Task: Look for space in Visoko, Bosnia and Herzegovina from 2nd June, 2023 to 9th June, 2023 for 5 adults in price range Rs.7000 to Rs.13000. Place can be shared room with 2 bedrooms having 5 beds and 2 bathrooms. Property type can be house, flat, guest house. Amenities needed are: heating. Booking option can be shelf check-in. Required host language is English.
Action: Mouse moved to (470, 100)
Screenshot: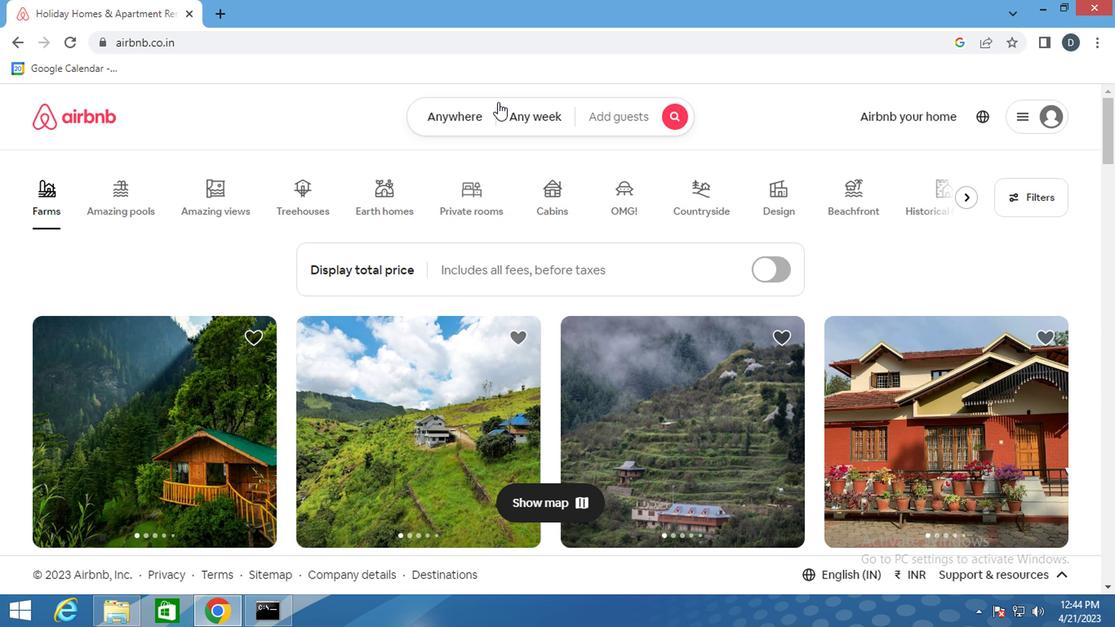 
Action: Mouse pressed left at (470, 100)
Screenshot: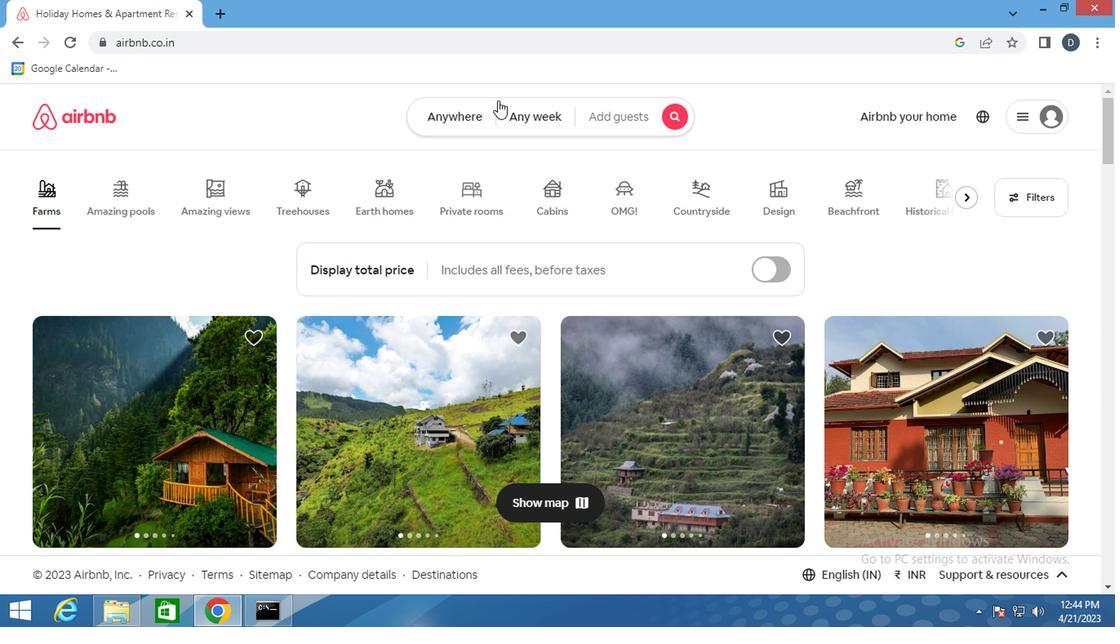 
Action: Mouse moved to (358, 183)
Screenshot: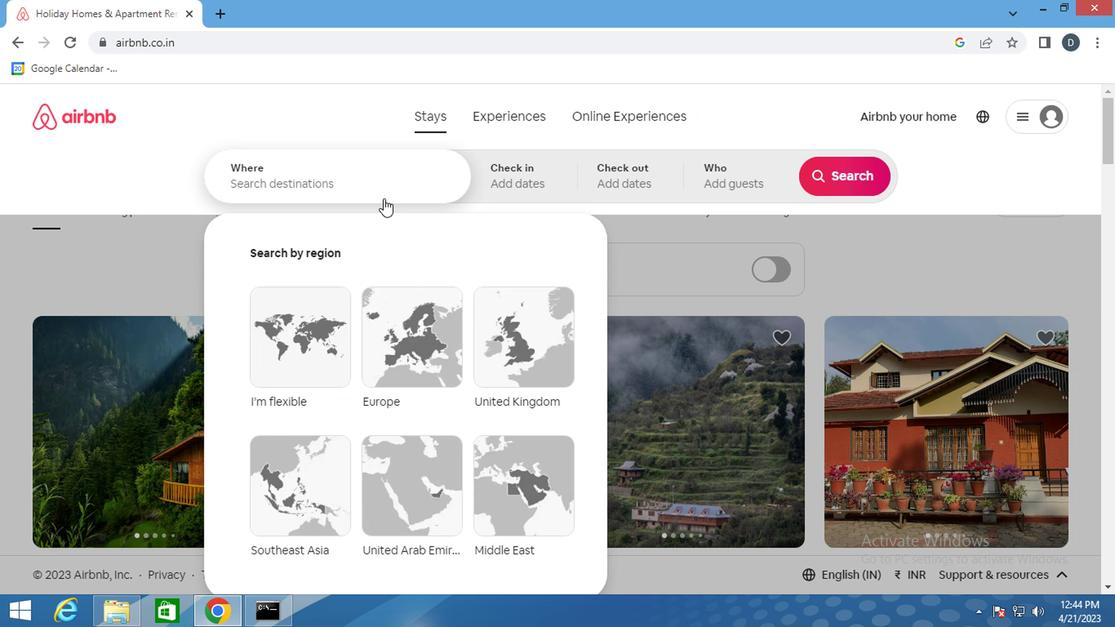 
Action: Mouse pressed left at (358, 183)
Screenshot: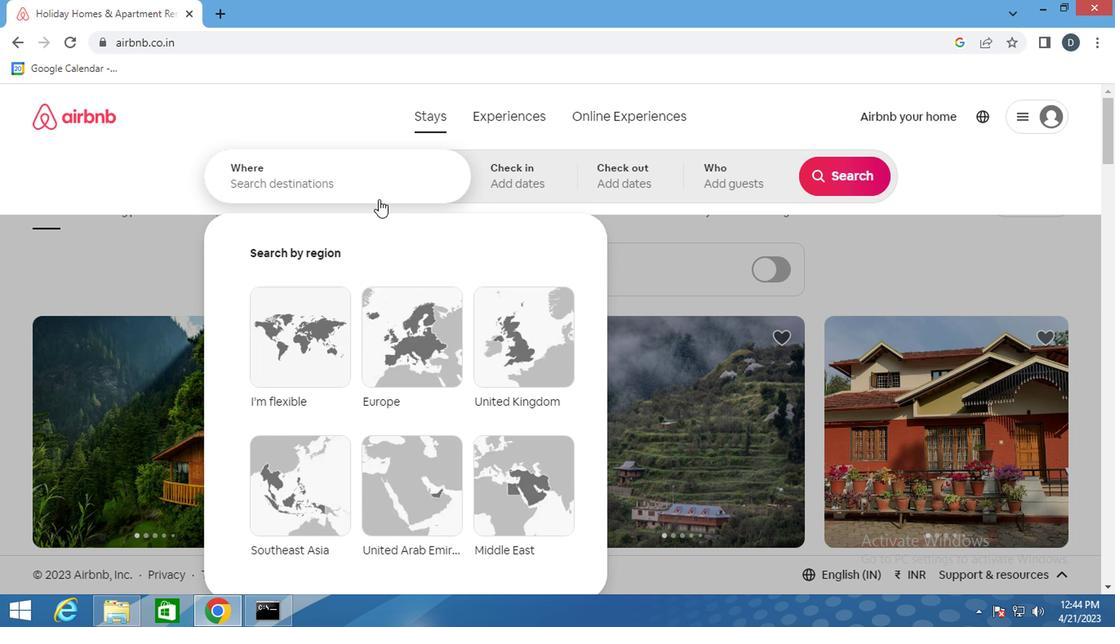 
Action: Key pressed <Key.shift>VISOKO,<Key.shift>BOSNIA<Key.shift>,<Key.shift><Key.shift>HERZE<Key.down><Key.up><Key.backspace><Key.backspace><Key.backspace><Key.backspace><Key.backspace><Key.backspace><Key.space>AND<Key.space><Key.shift>HERZEGOVINA<Key.enter>
Screenshot: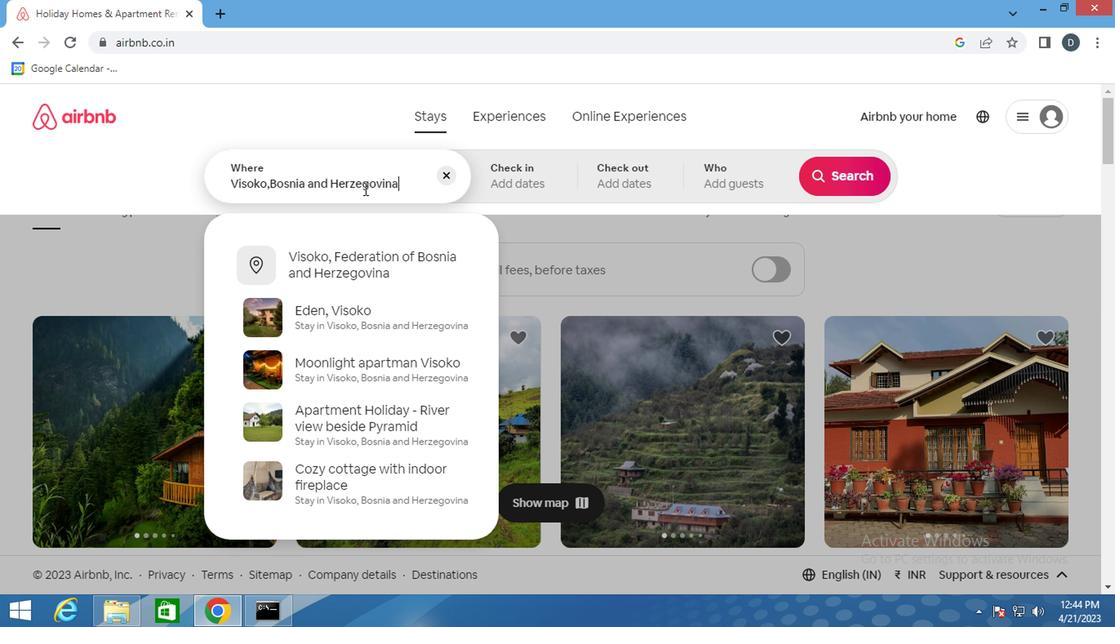
Action: Mouse moved to (840, 304)
Screenshot: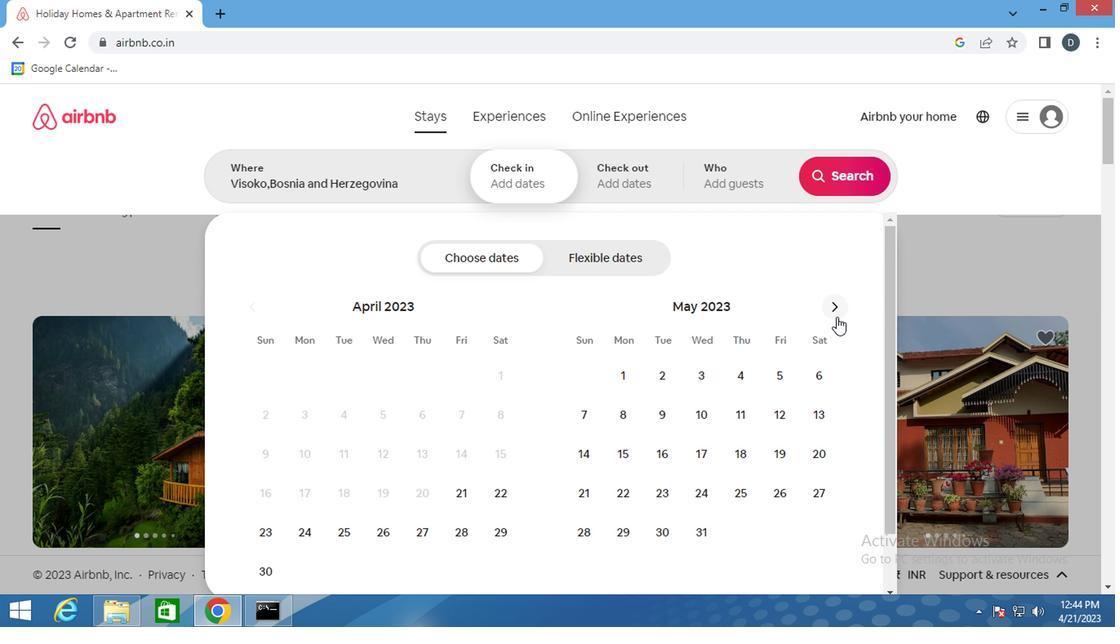 
Action: Mouse pressed left at (840, 304)
Screenshot: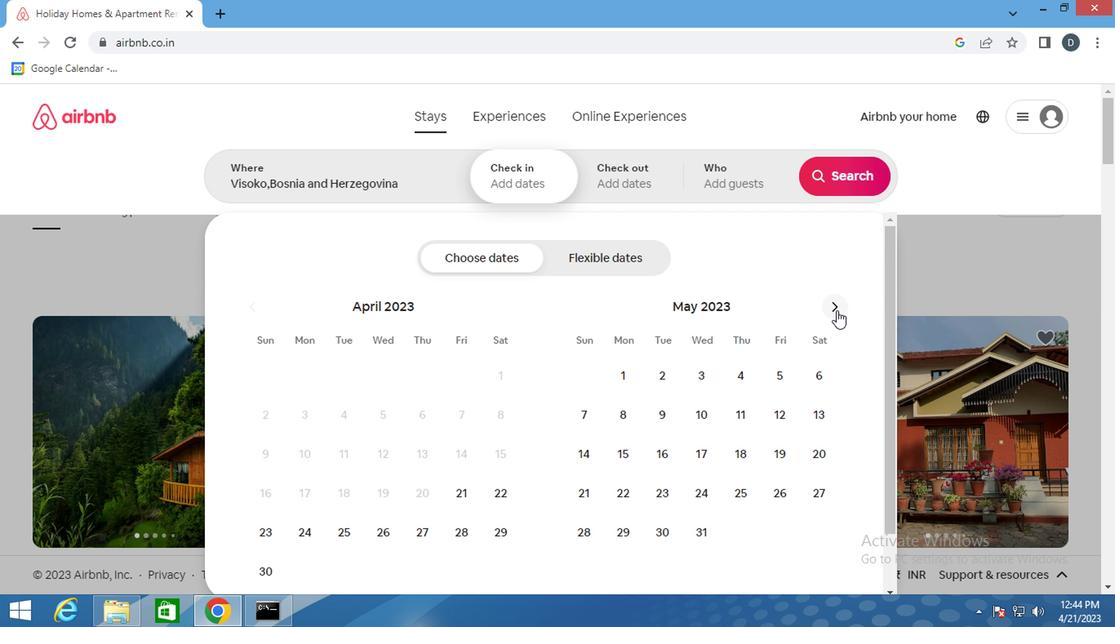 
Action: Mouse moved to (785, 381)
Screenshot: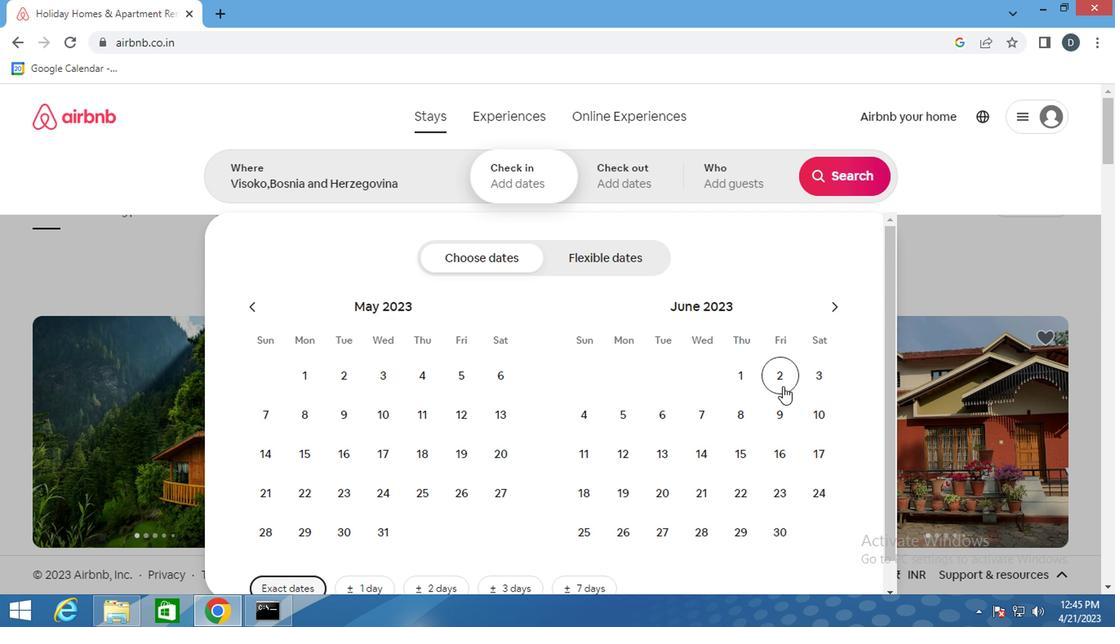
Action: Mouse pressed left at (785, 381)
Screenshot: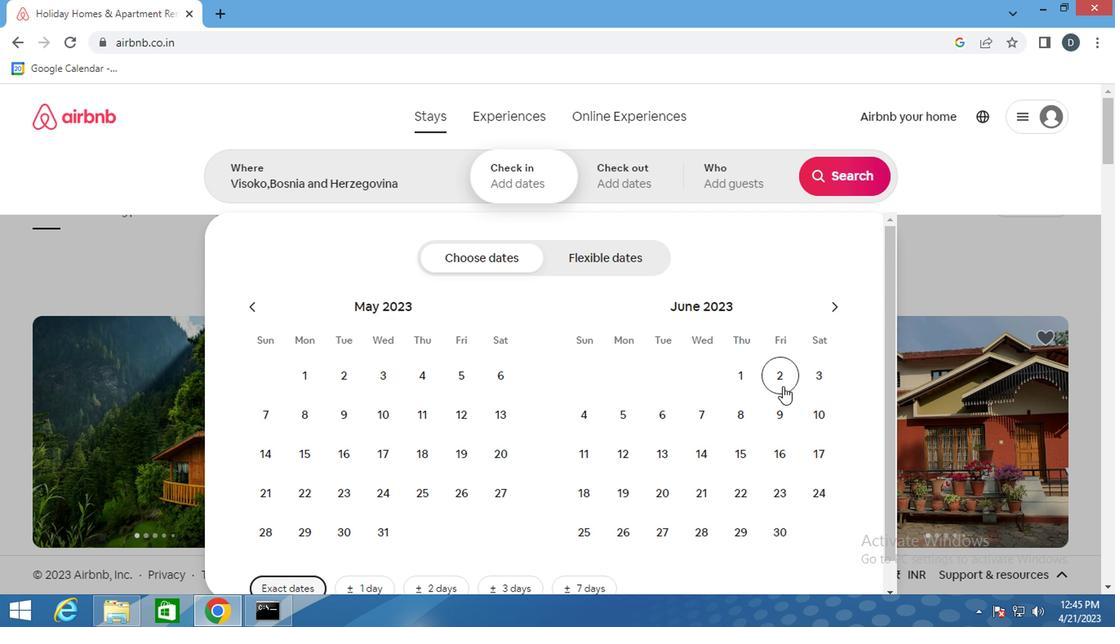 
Action: Mouse moved to (786, 417)
Screenshot: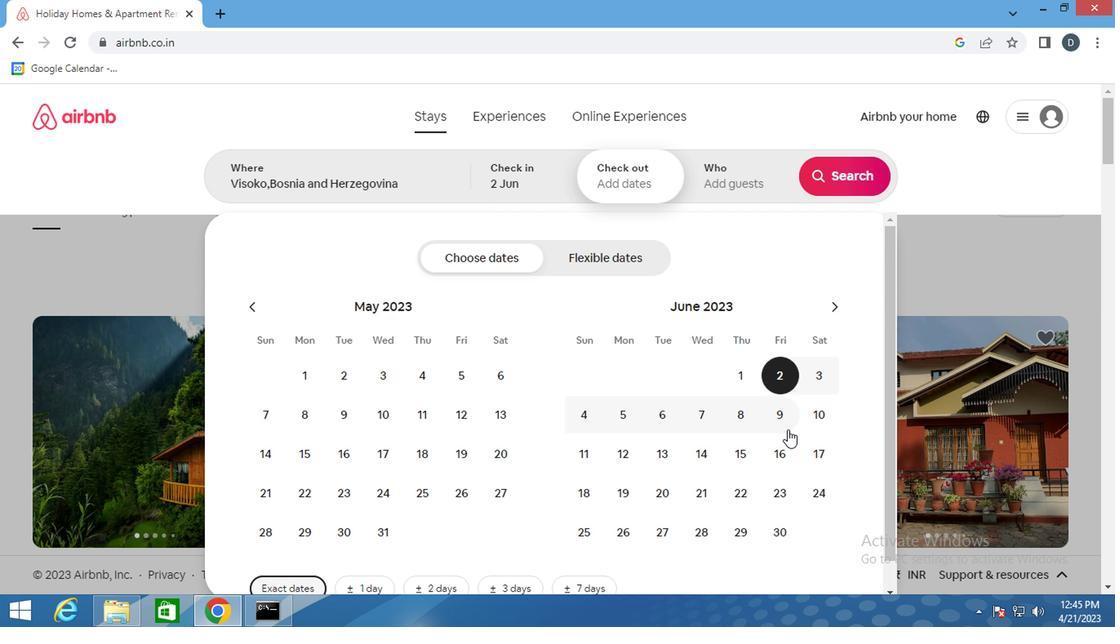 
Action: Mouse pressed left at (786, 417)
Screenshot: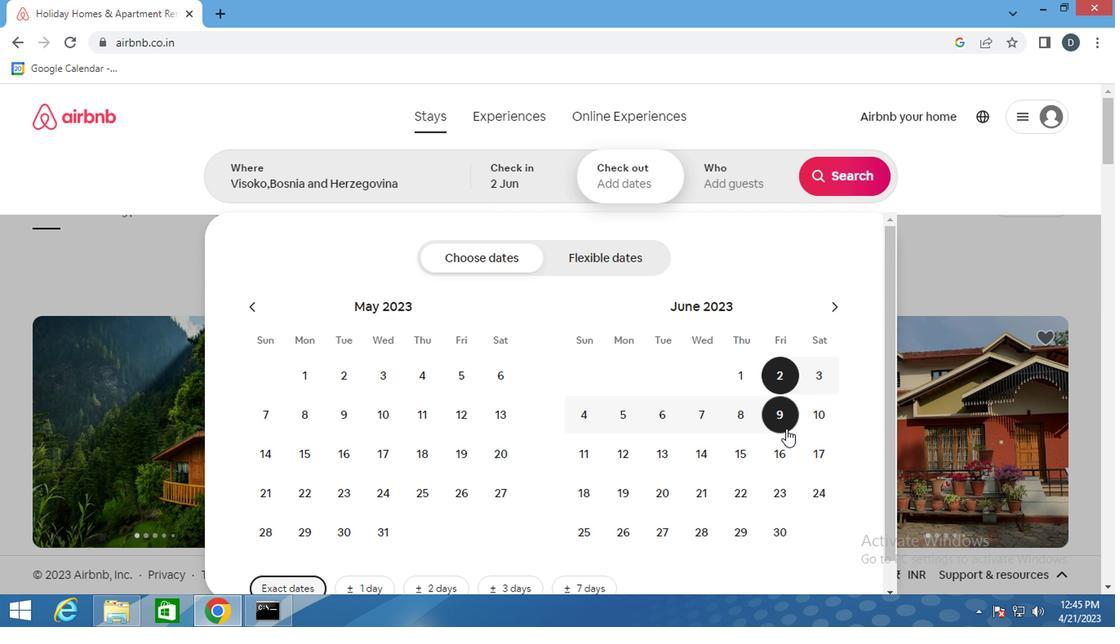 
Action: Mouse moved to (725, 190)
Screenshot: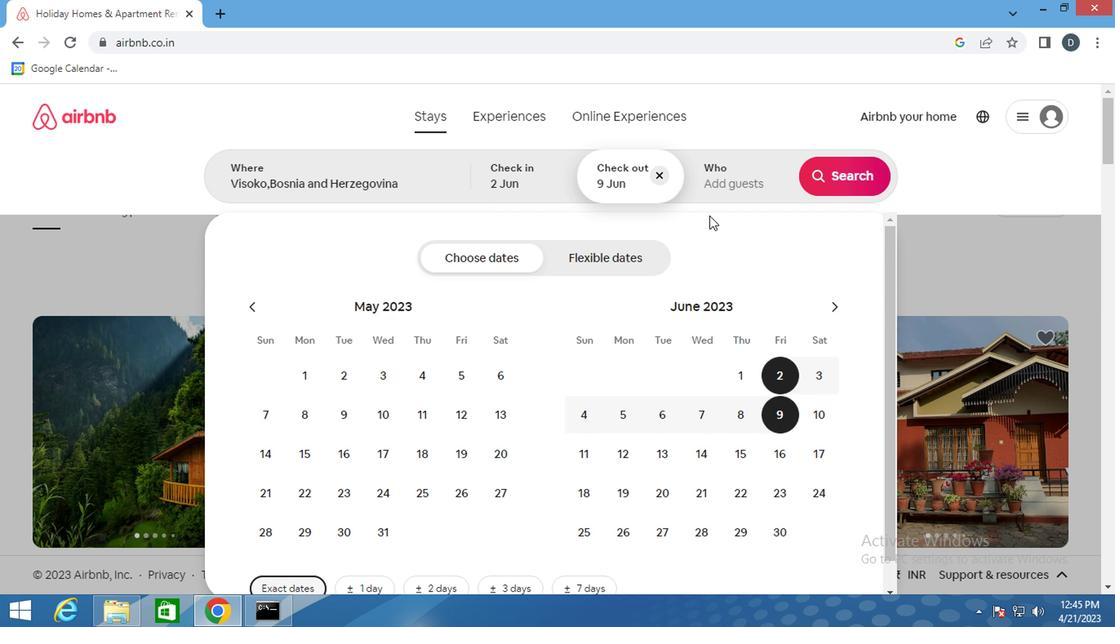 
Action: Mouse pressed left at (725, 190)
Screenshot: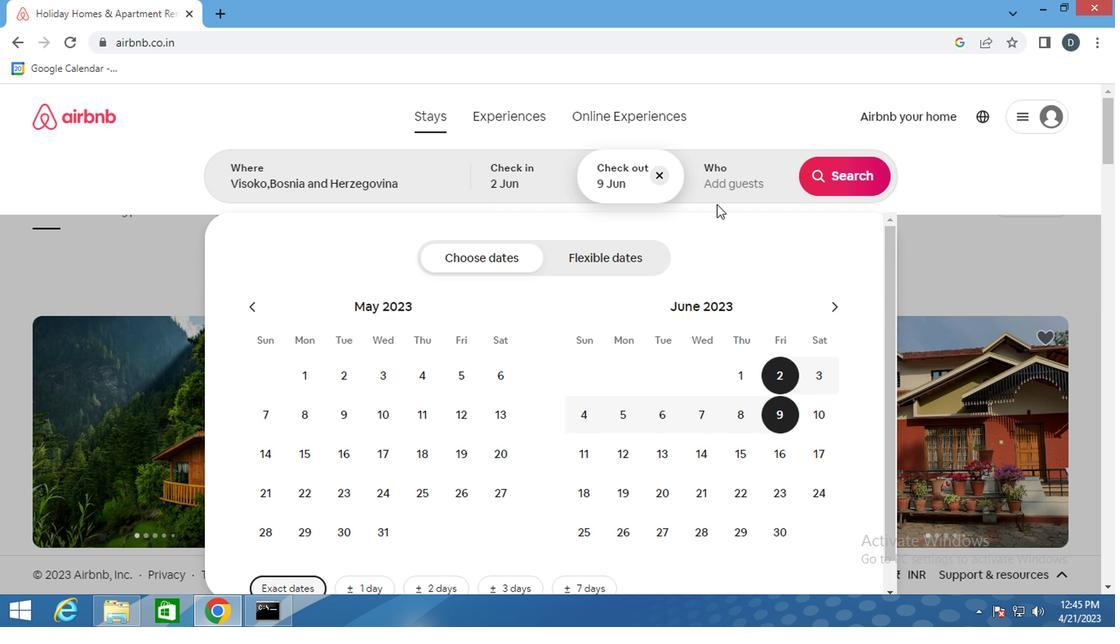 
Action: Mouse moved to (857, 255)
Screenshot: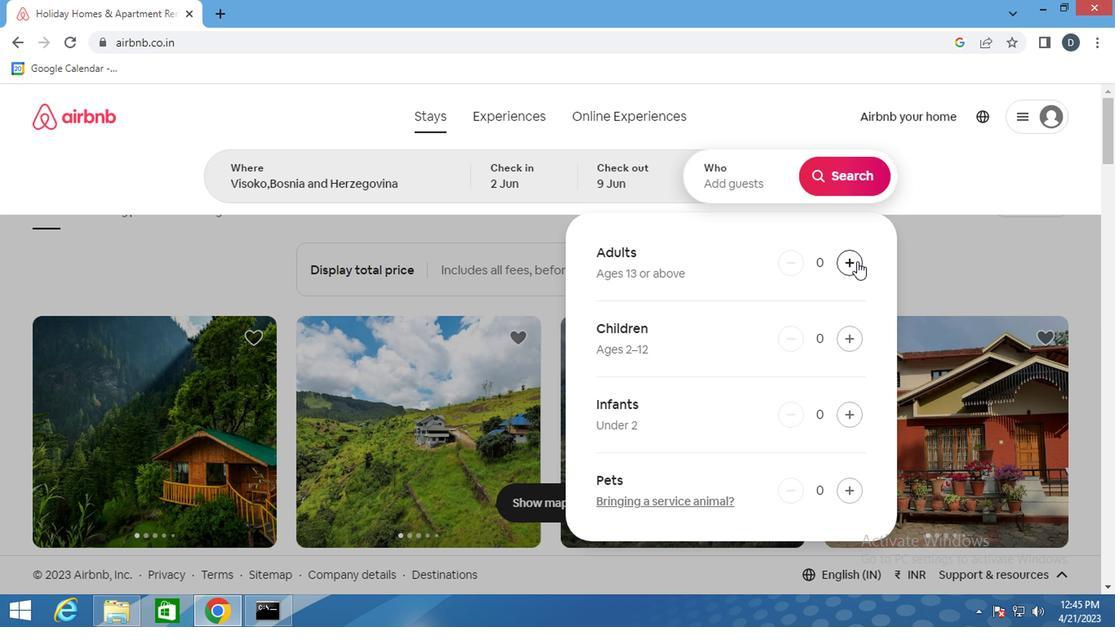 
Action: Mouse pressed left at (857, 255)
Screenshot: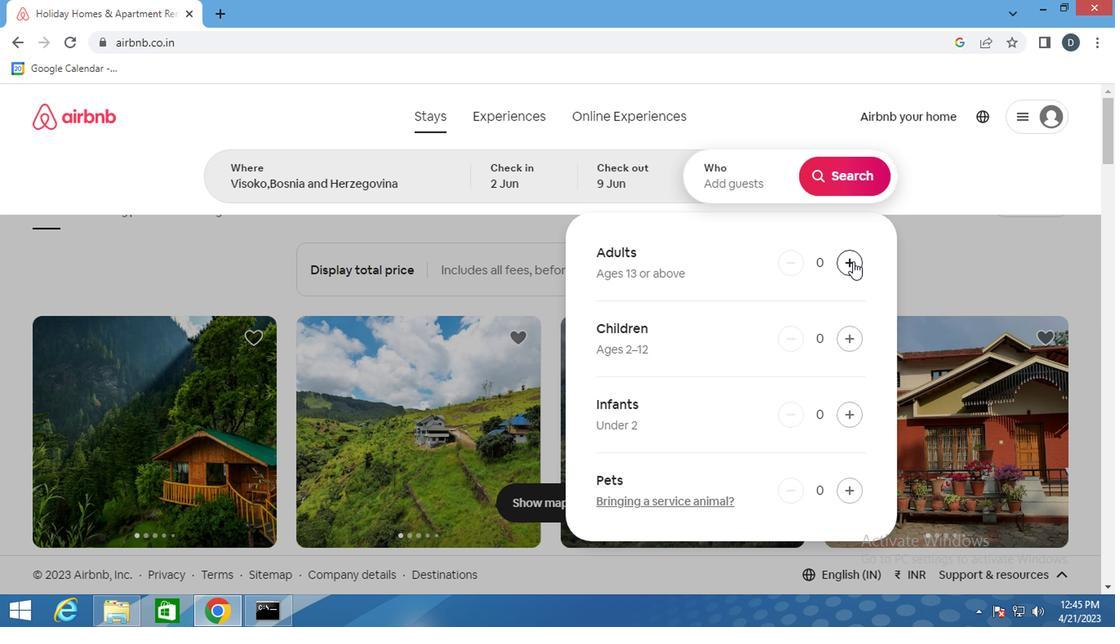 
Action: Mouse pressed left at (857, 255)
Screenshot: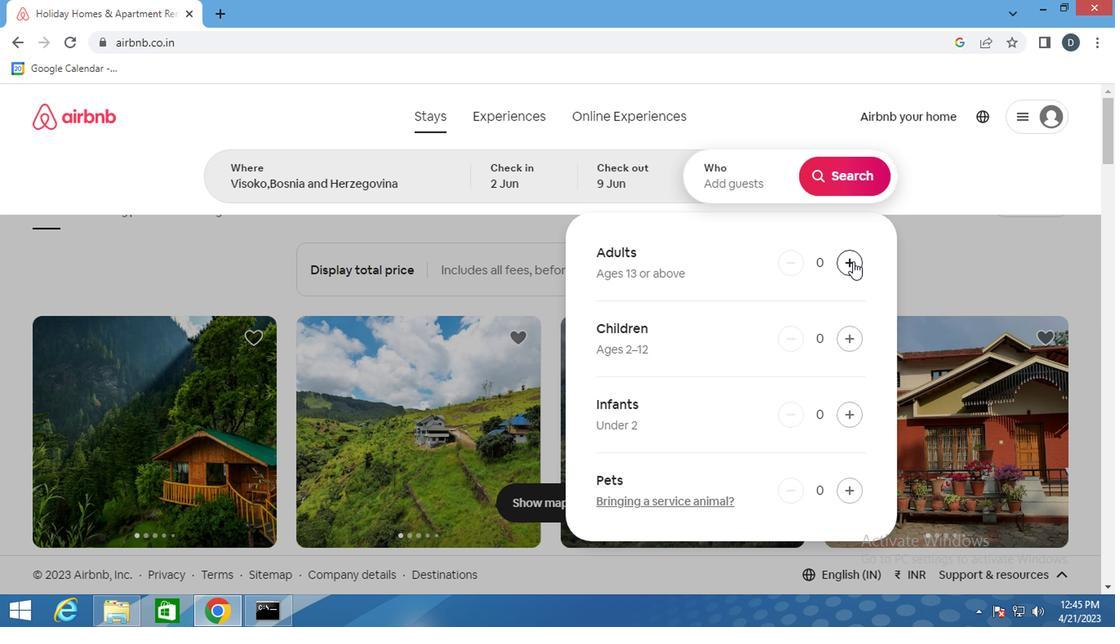 
Action: Mouse pressed left at (857, 255)
Screenshot: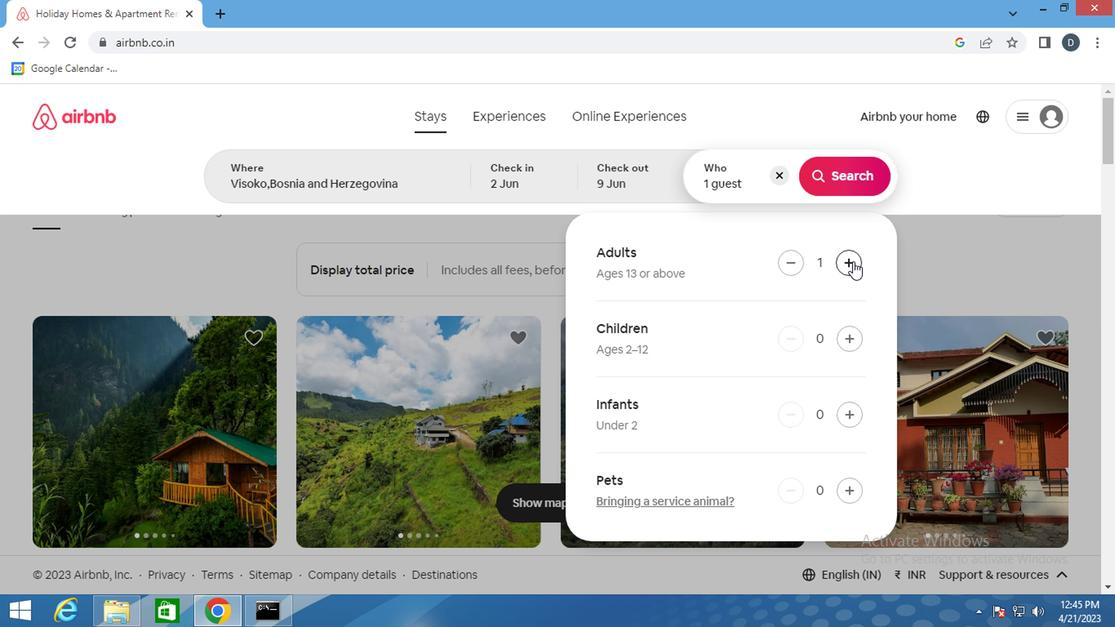 
Action: Mouse pressed left at (857, 255)
Screenshot: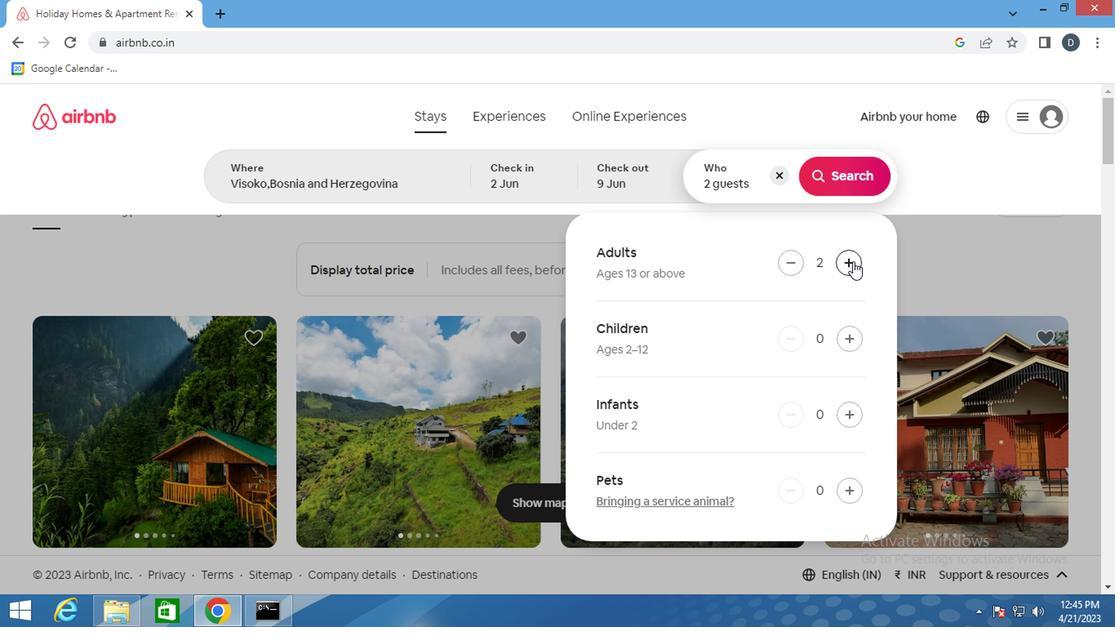 
Action: Mouse pressed left at (857, 255)
Screenshot: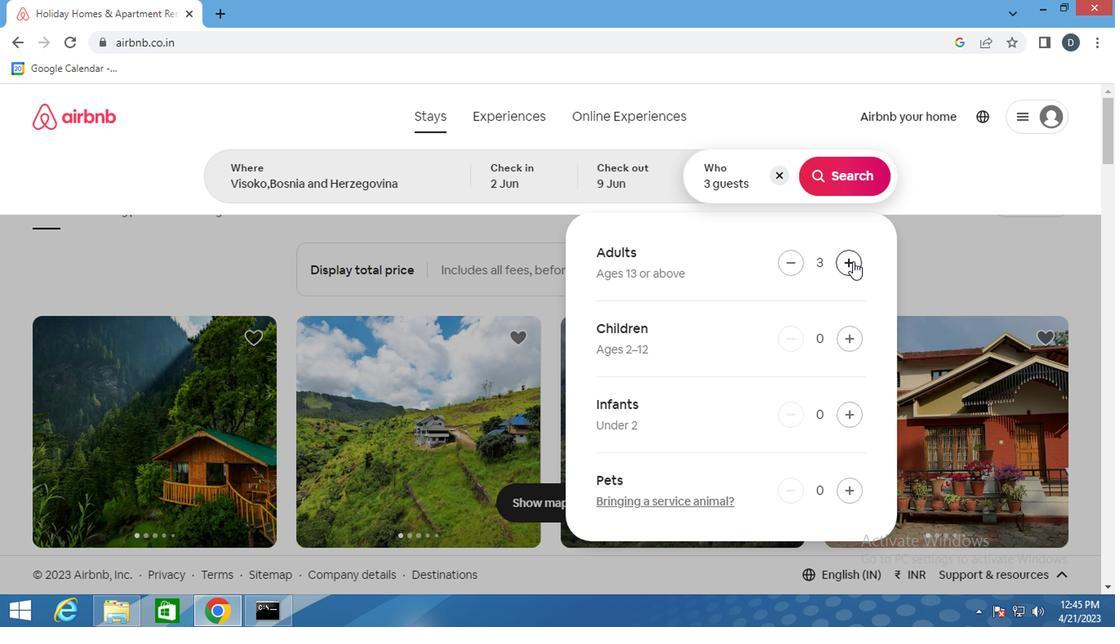 
Action: Mouse moved to (856, 171)
Screenshot: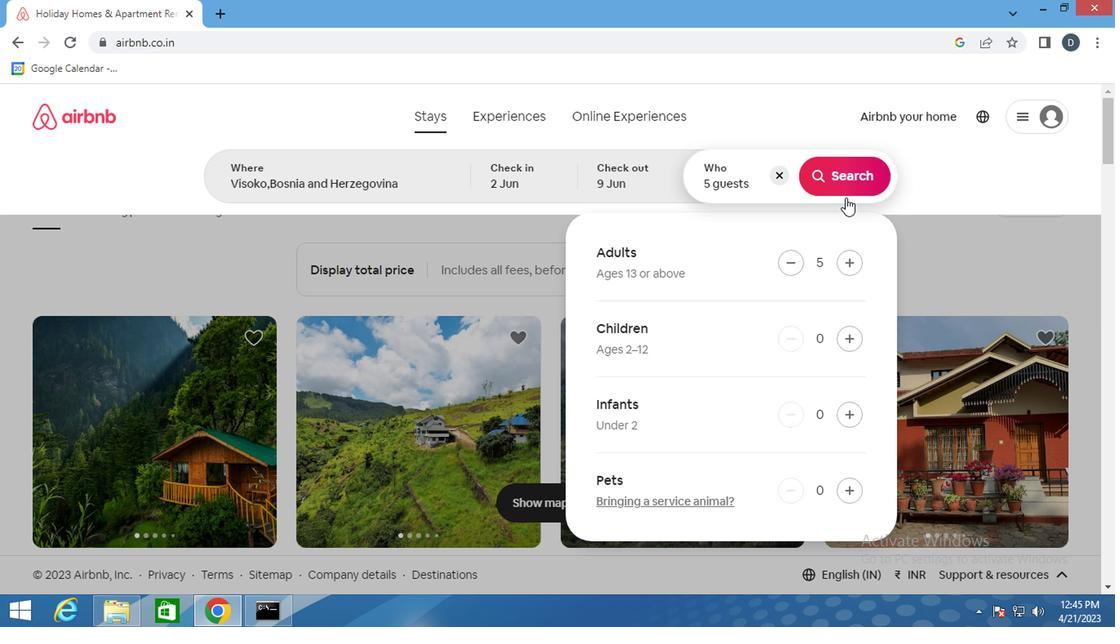 
Action: Mouse pressed left at (856, 171)
Screenshot: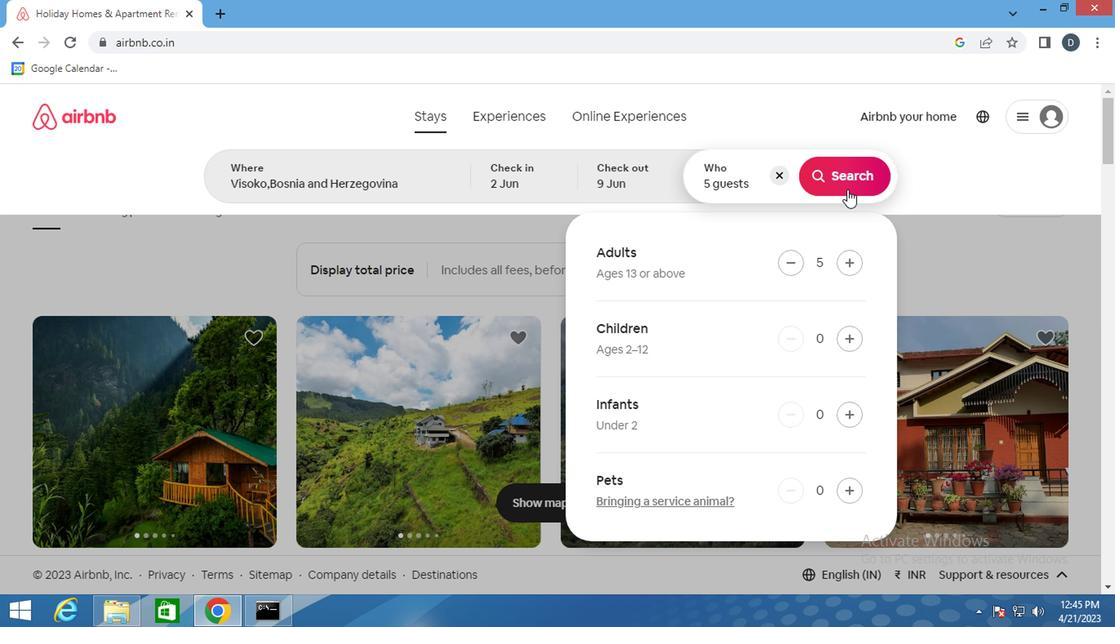
Action: Mouse moved to (1065, 178)
Screenshot: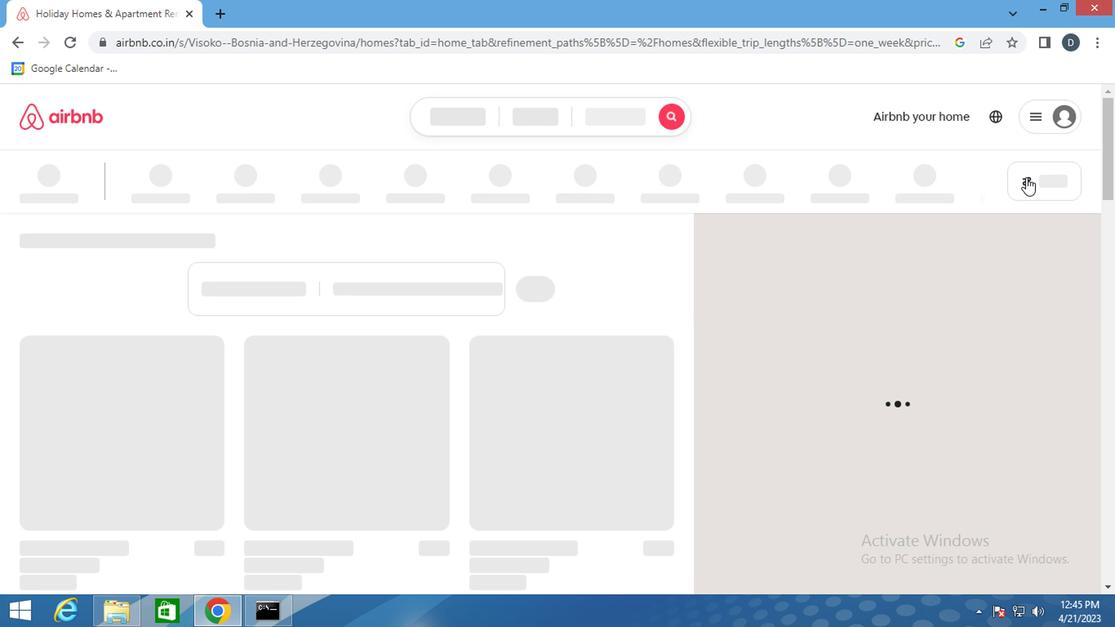 
Action: Mouse pressed left at (1065, 178)
Screenshot: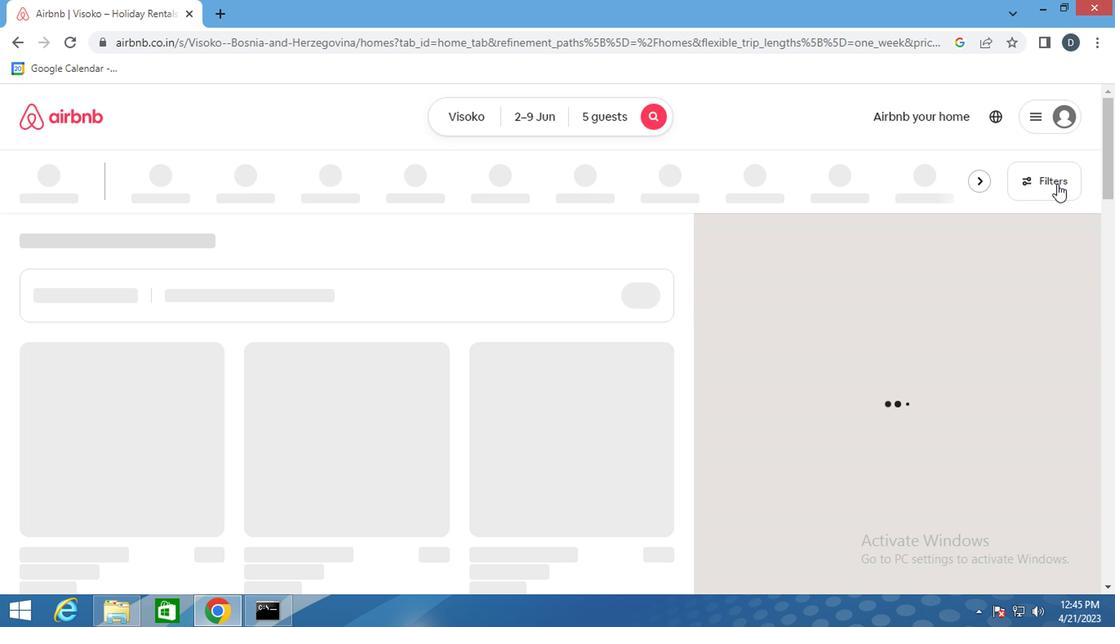 
Action: Mouse moved to (351, 374)
Screenshot: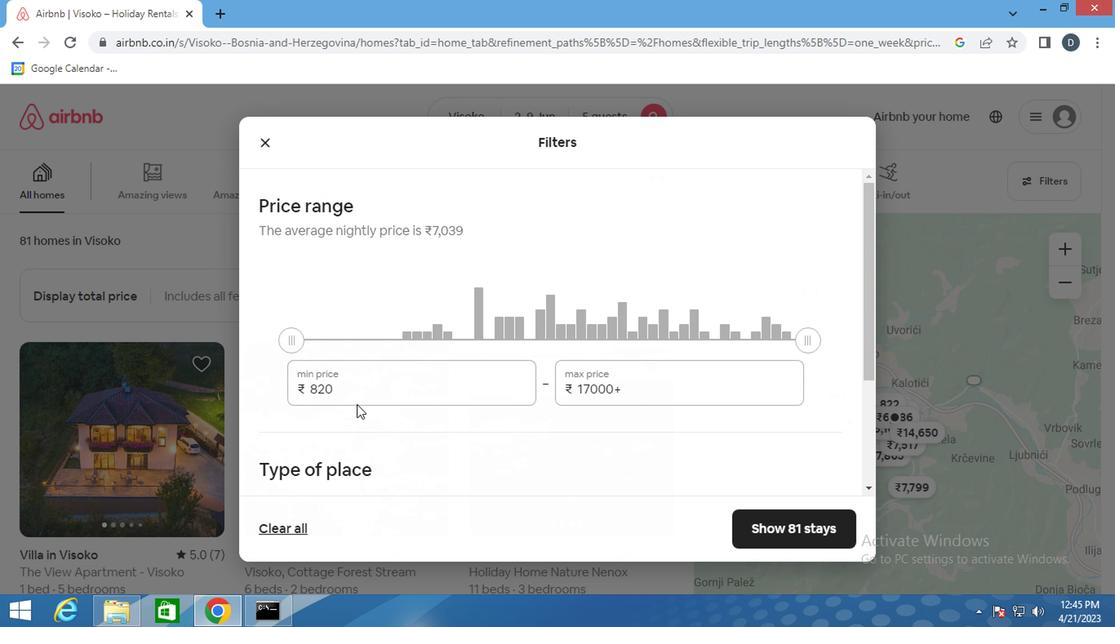 
Action: Mouse pressed left at (351, 374)
Screenshot: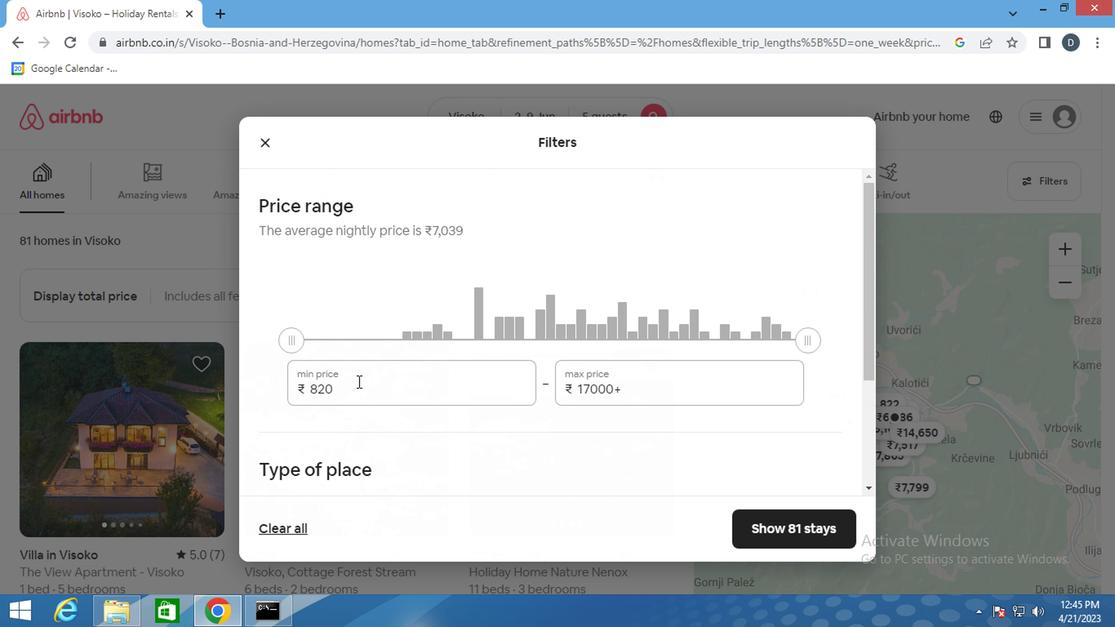 
Action: Mouse pressed left at (351, 374)
Screenshot: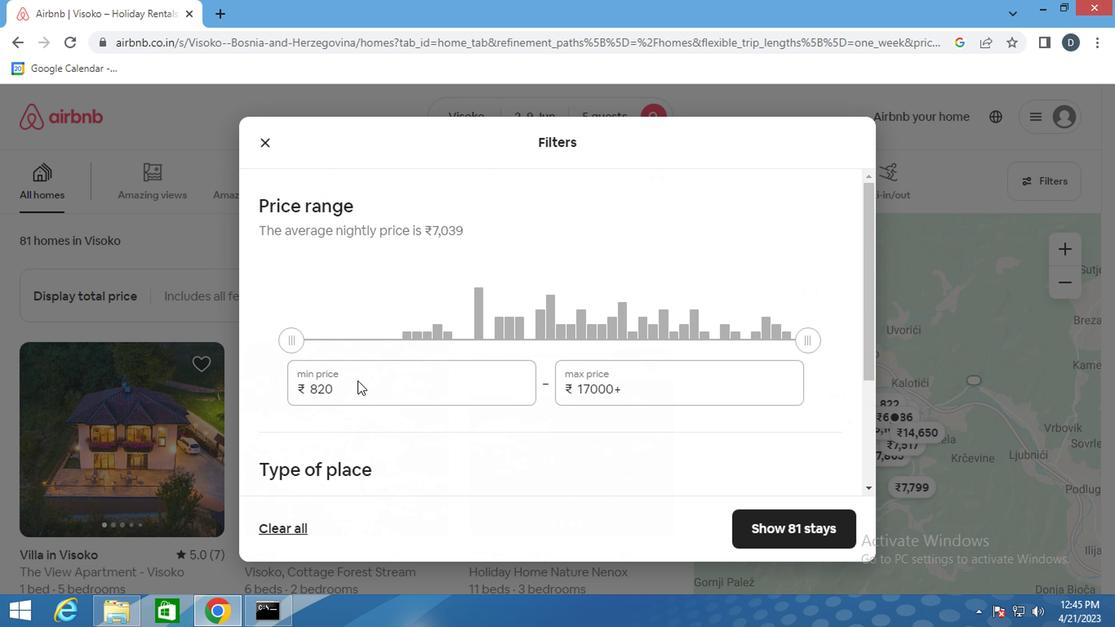 
Action: Mouse moved to (348, 381)
Screenshot: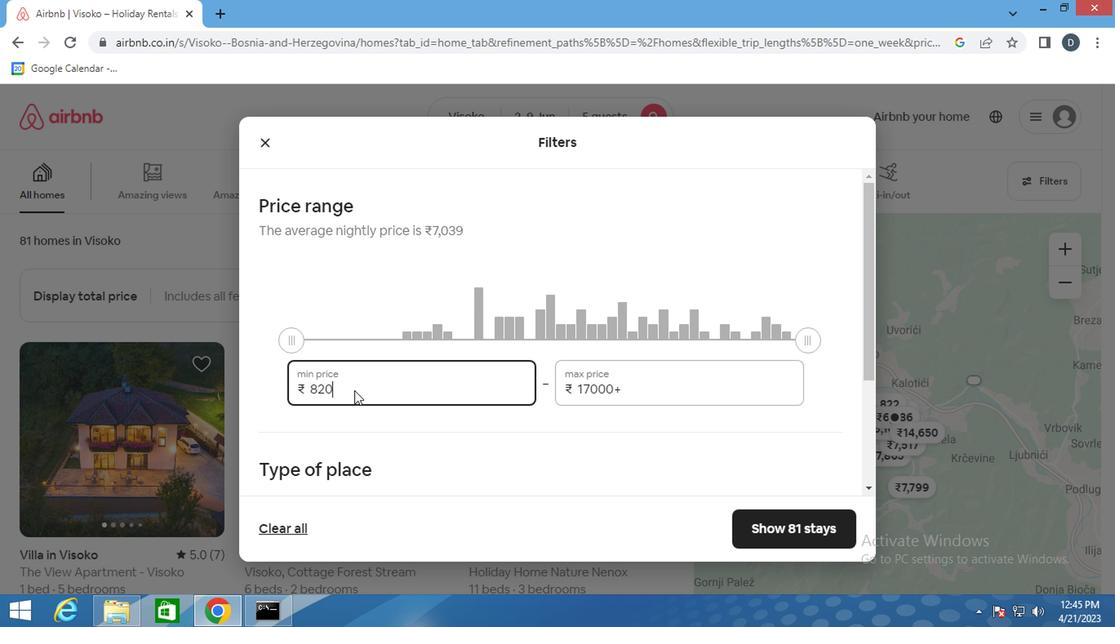 
Action: Mouse pressed left at (348, 381)
Screenshot: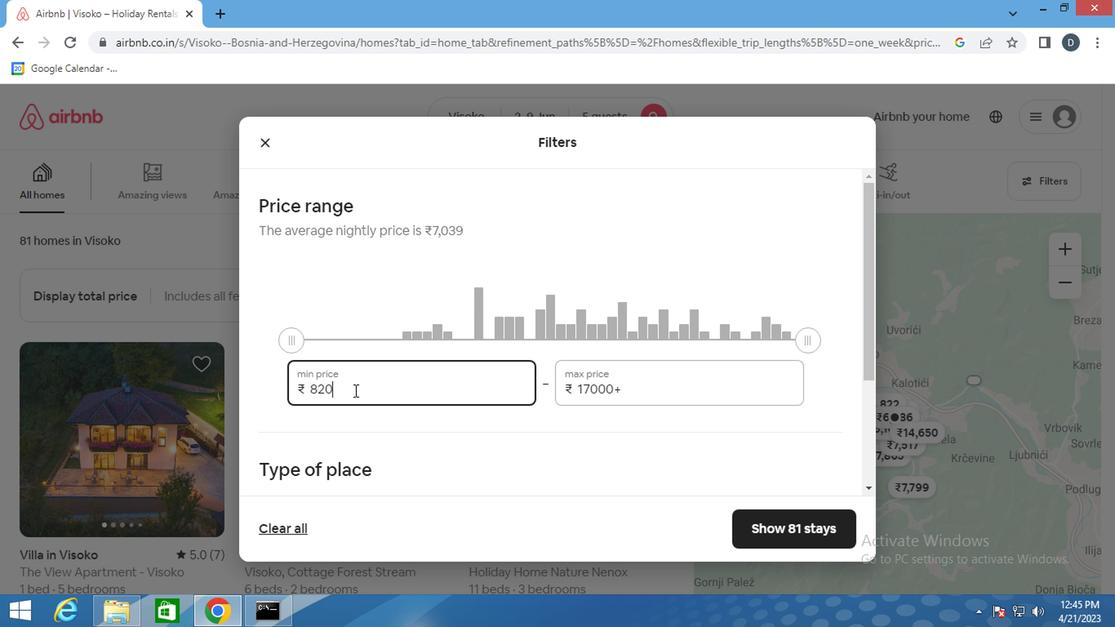 
Action: Mouse pressed left at (348, 381)
Screenshot: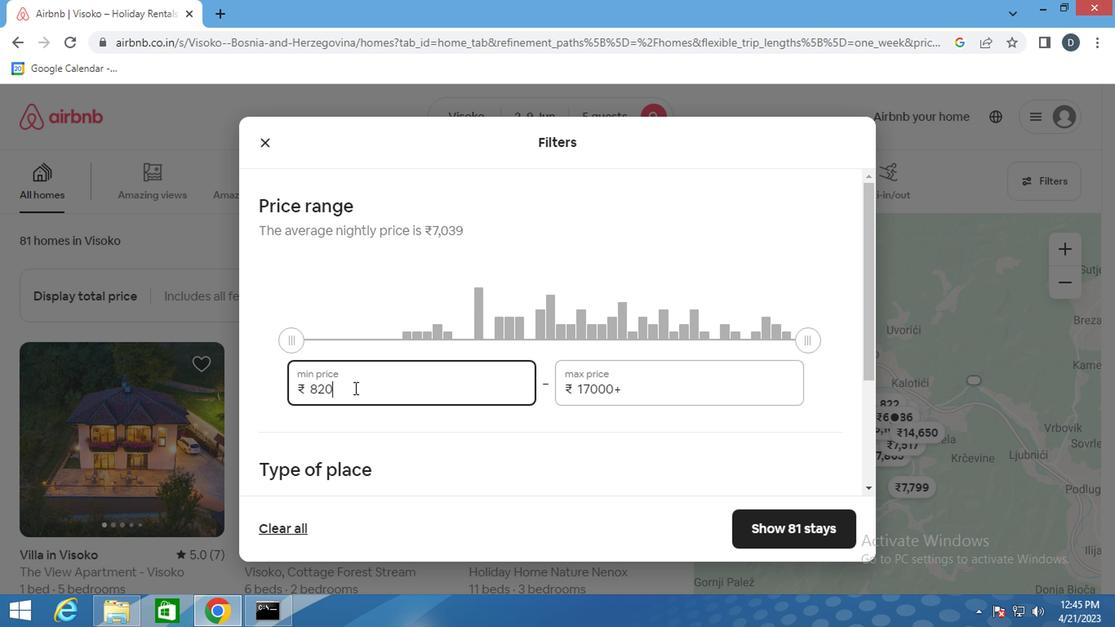 
Action: Key pressed 7000<Key.tab>ctrl+Actrl+13
Screenshot: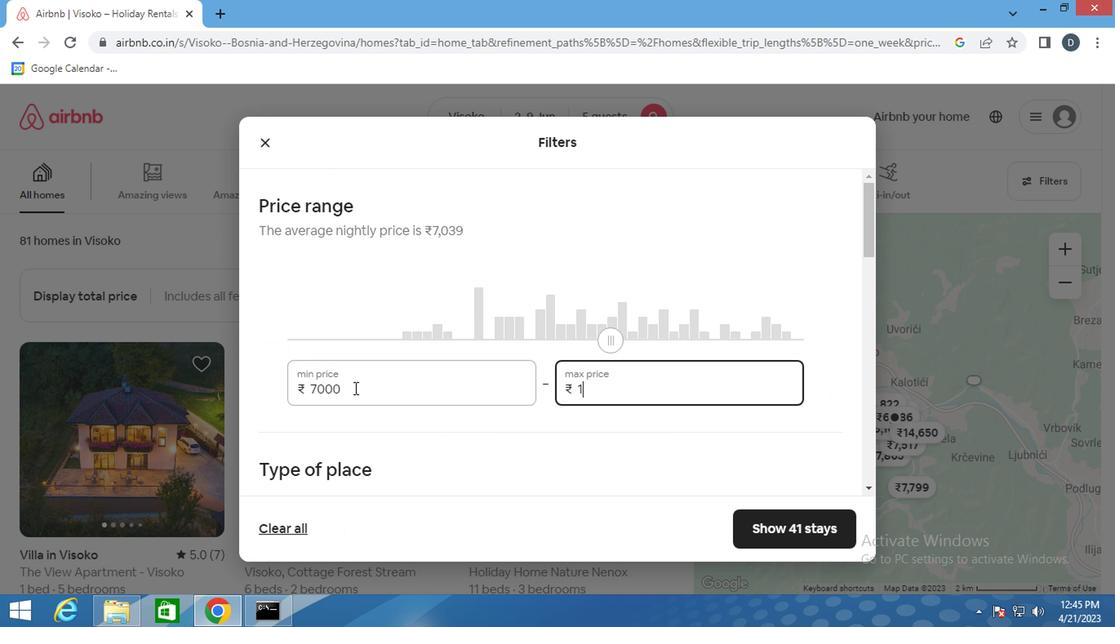 
Action: Mouse moved to (348, 376)
Screenshot: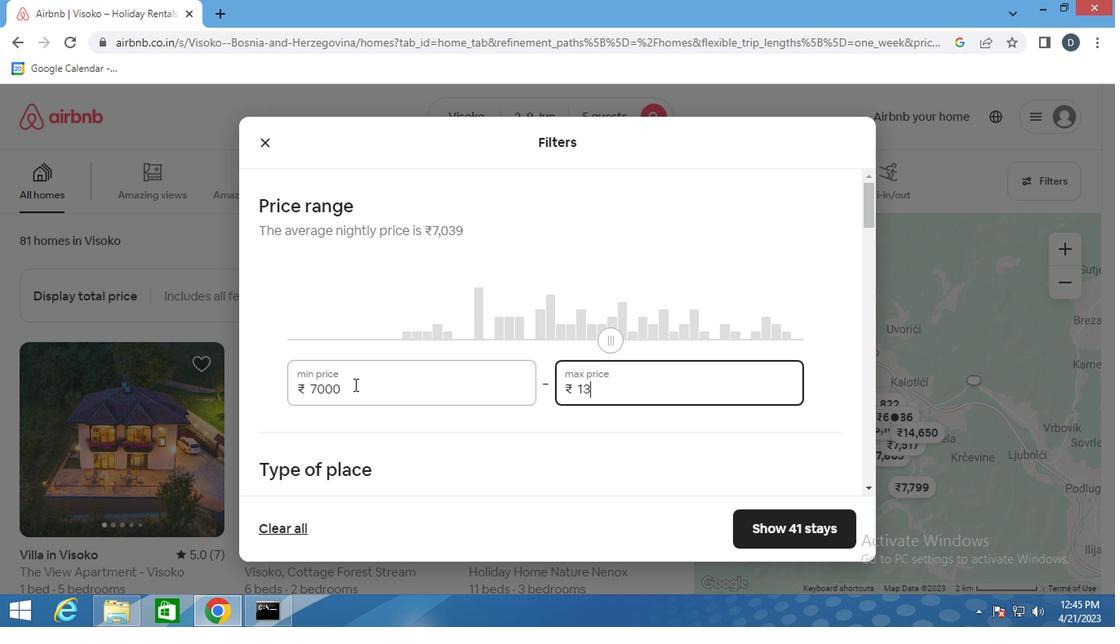 
Action: Key pressed 000
Screenshot: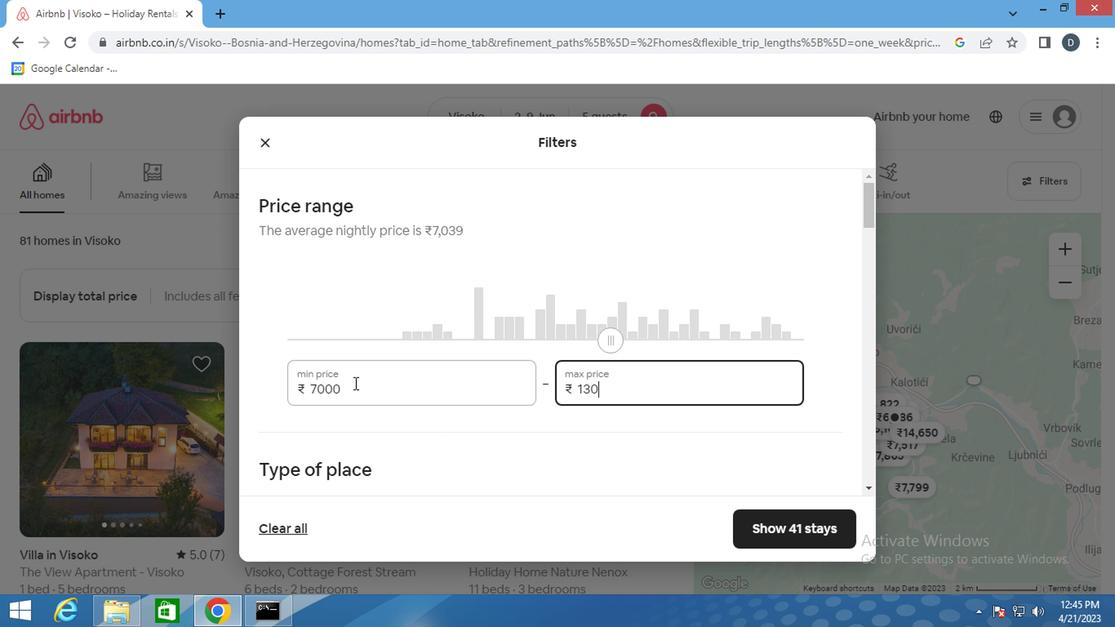 
Action: Mouse moved to (689, 462)
Screenshot: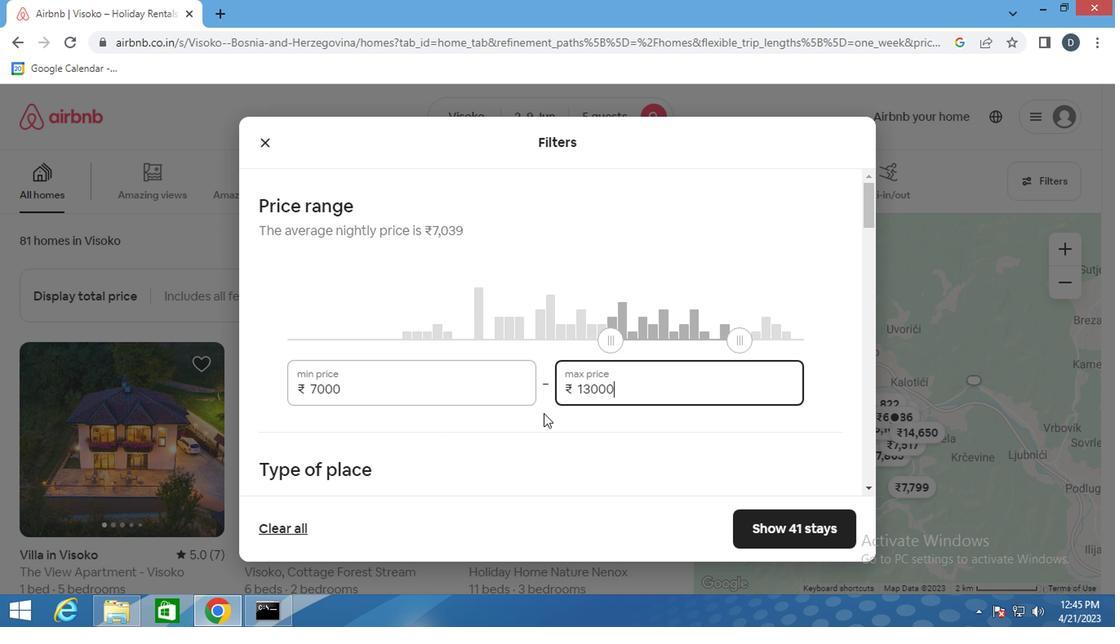 
Action: Mouse scrolled (689, 462) with delta (0, 0)
Screenshot: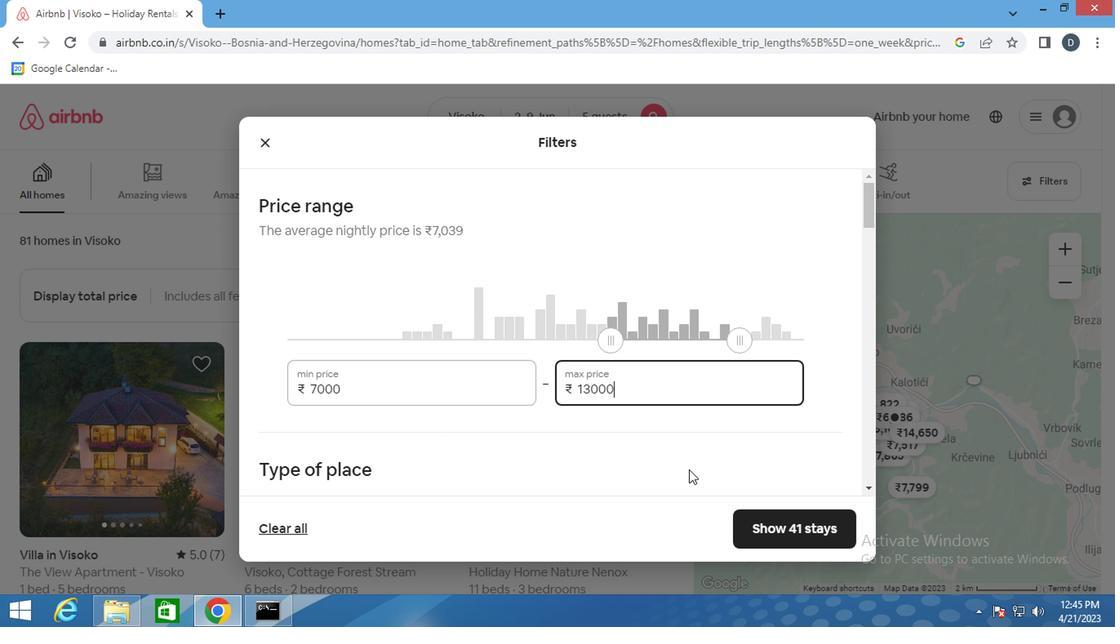 
Action: Mouse scrolled (689, 462) with delta (0, 0)
Screenshot: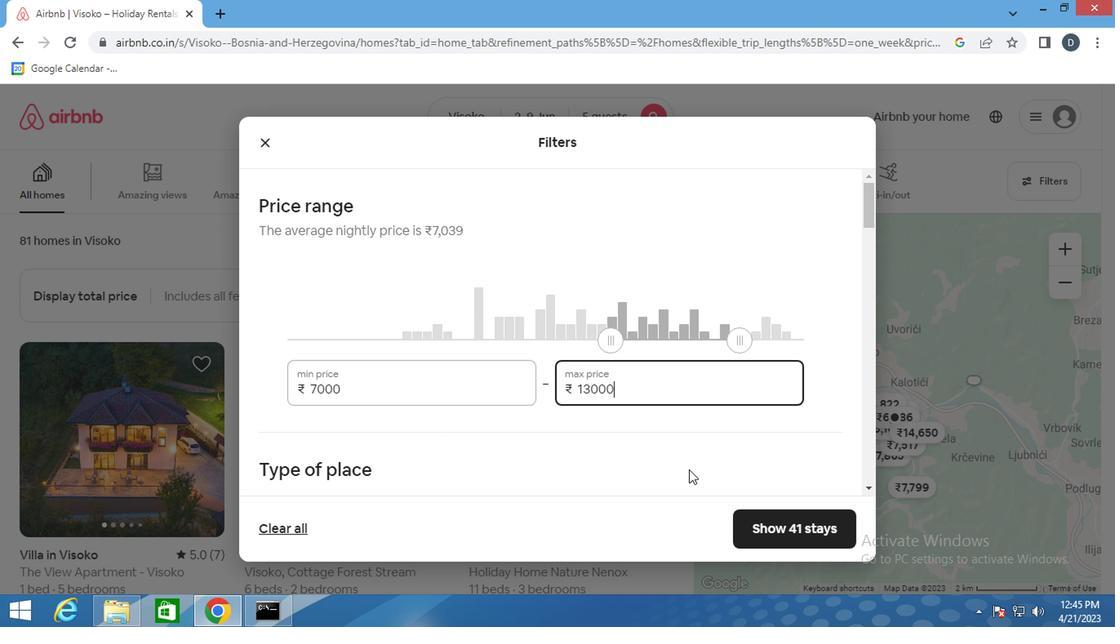 
Action: Mouse scrolled (689, 462) with delta (0, 0)
Screenshot: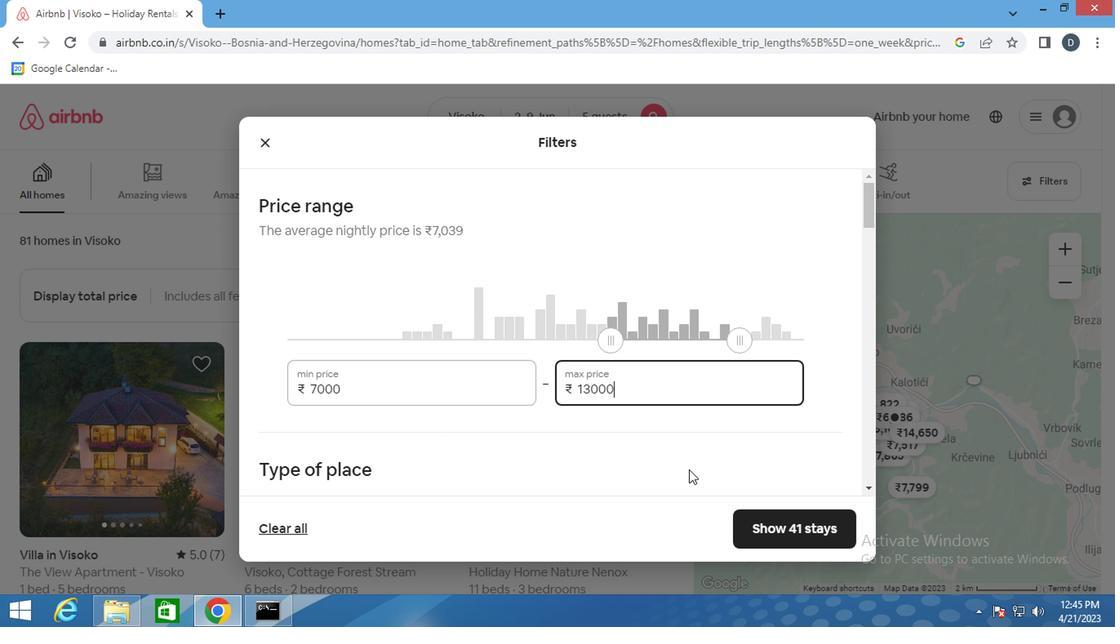 
Action: Mouse moved to (361, 333)
Screenshot: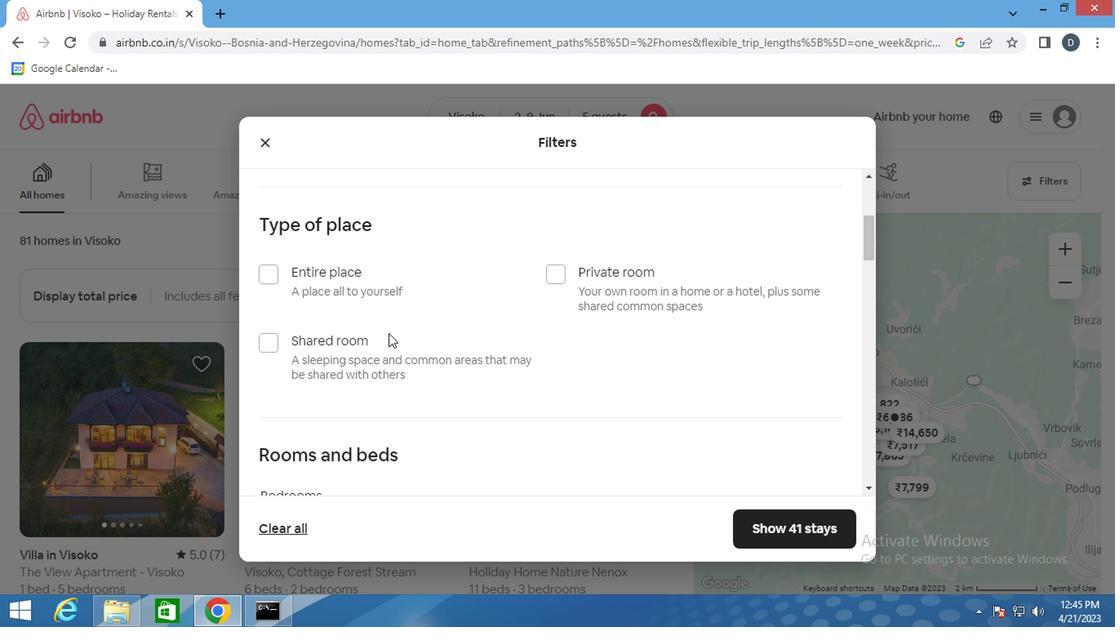 
Action: Mouse pressed left at (361, 333)
Screenshot: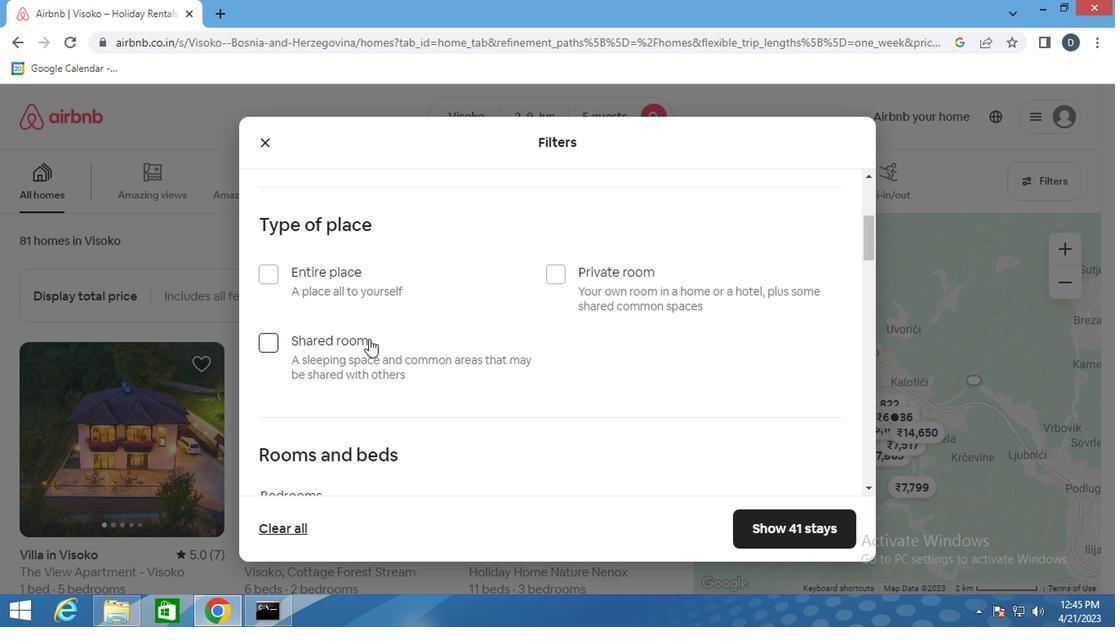 
Action: Mouse moved to (412, 345)
Screenshot: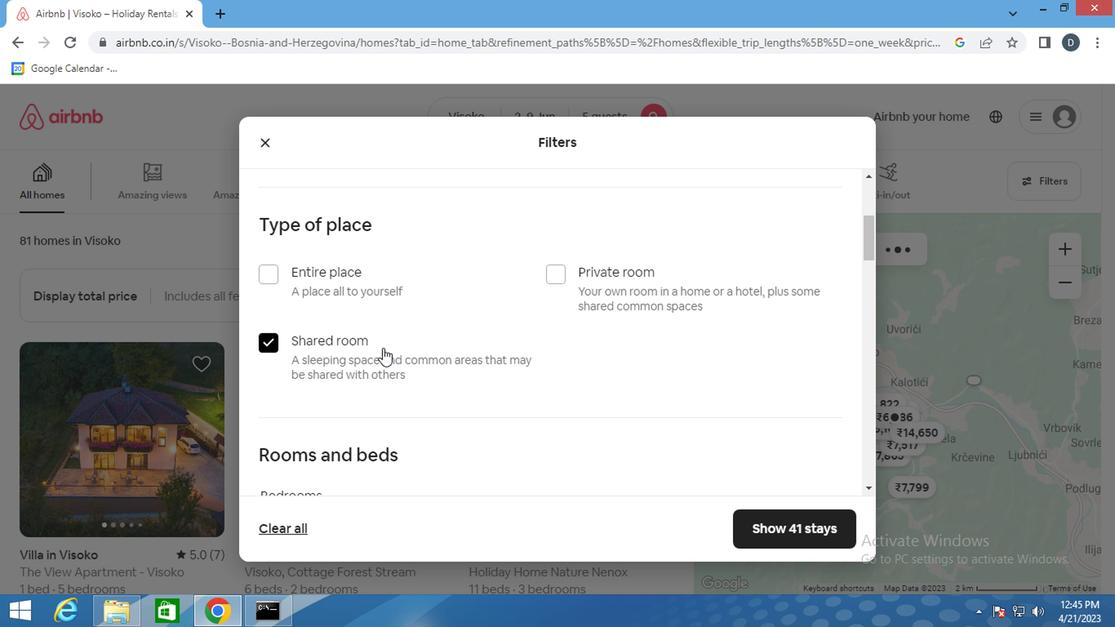 
Action: Mouse scrolled (412, 344) with delta (0, 0)
Screenshot: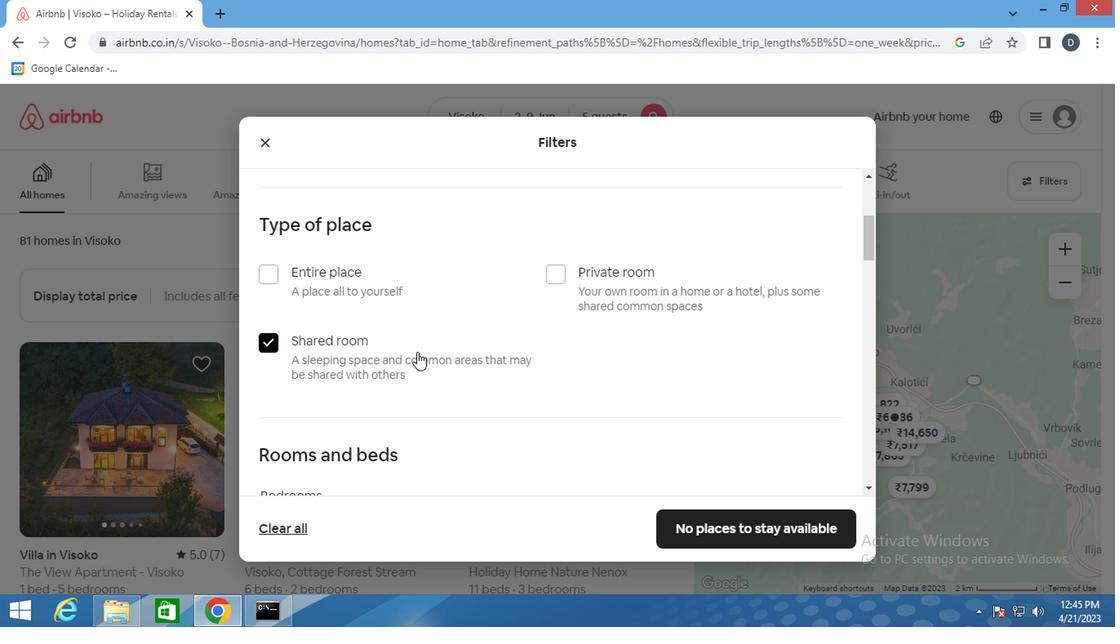 
Action: Mouse scrolled (412, 344) with delta (0, 0)
Screenshot: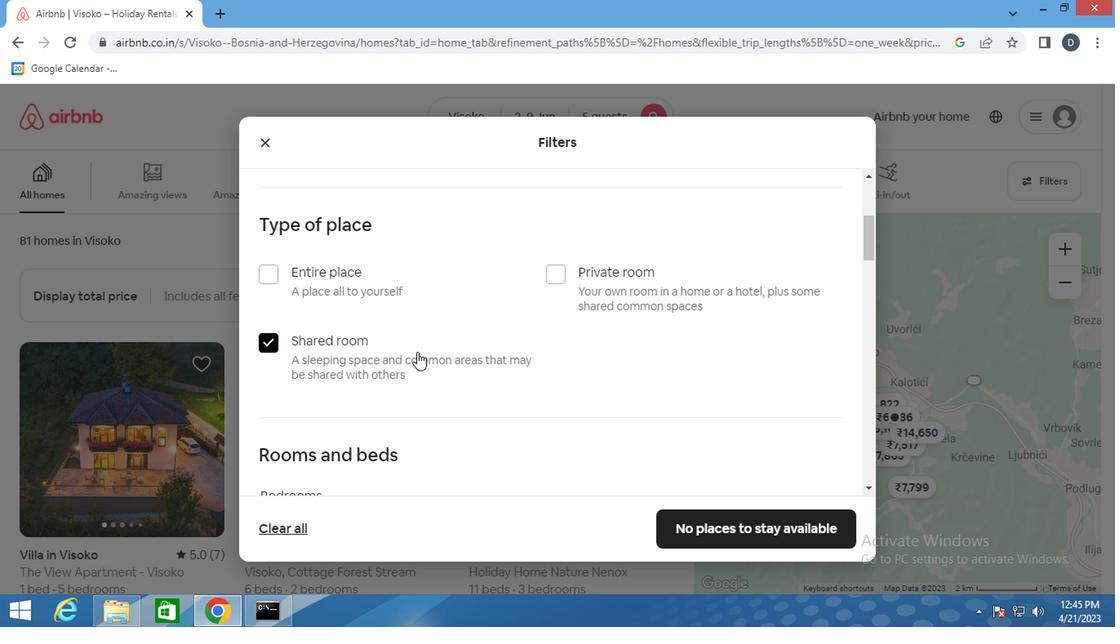 
Action: Mouse scrolled (412, 344) with delta (0, 0)
Screenshot: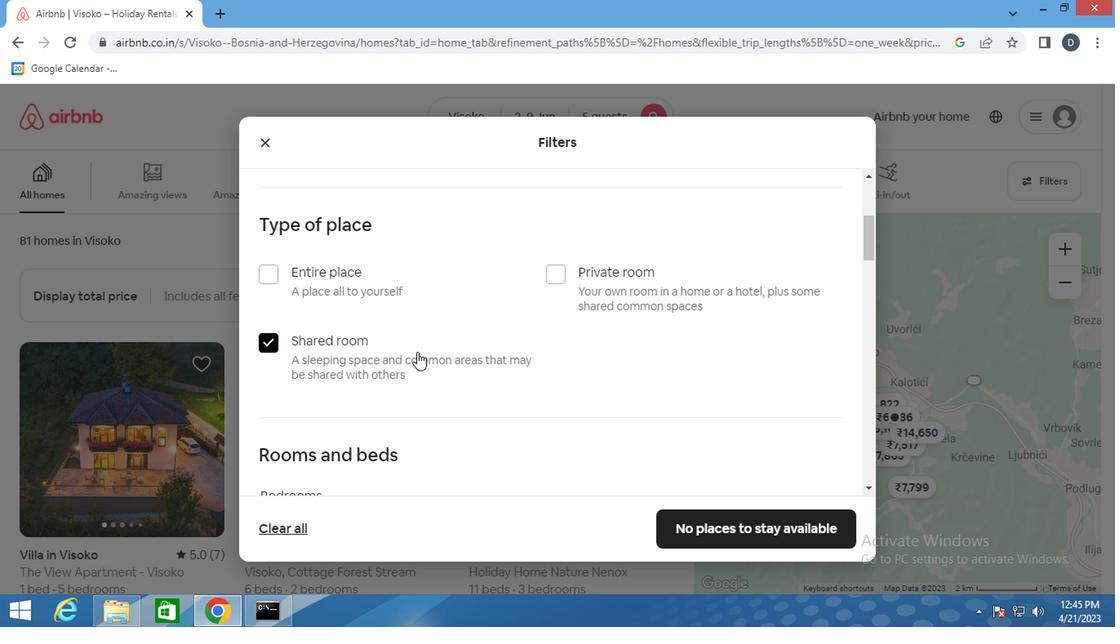 
Action: Mouse scrolled (412, 344) with delta (0, 0)
Screenshot: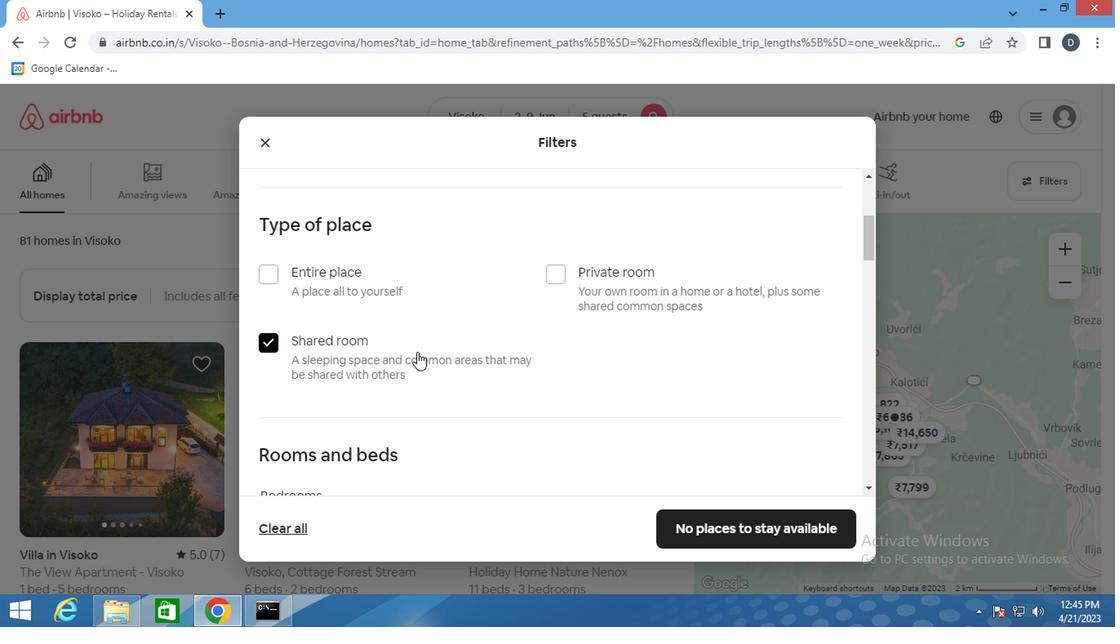 
Action: Mouse moved to (388, 208)
Screenshot: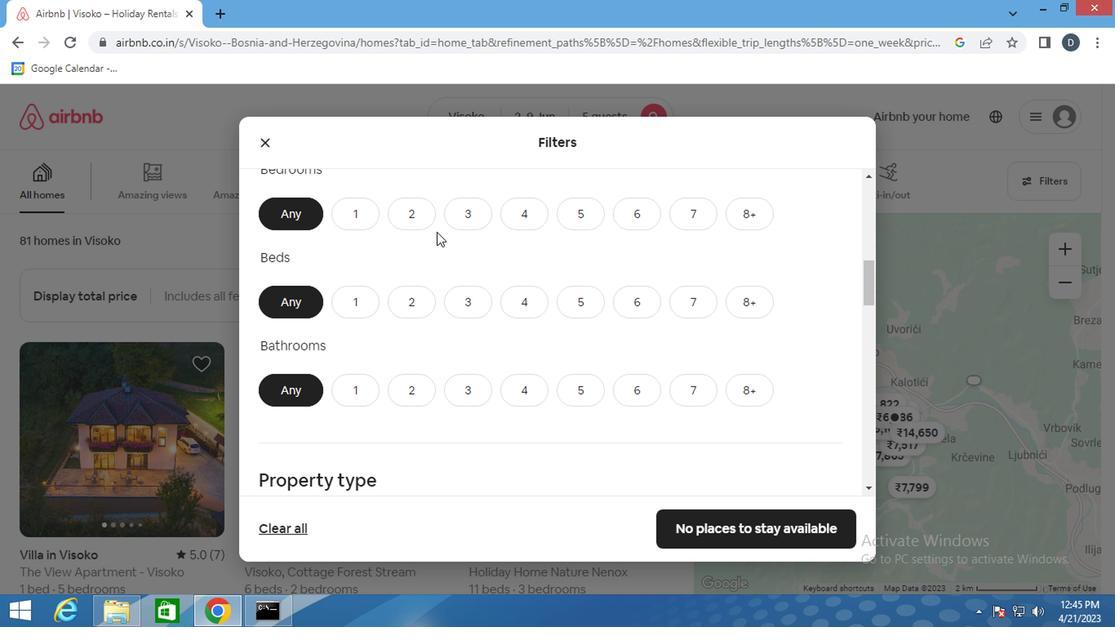 
Action: Mouse pressed left at (388, 208)
Screenshot: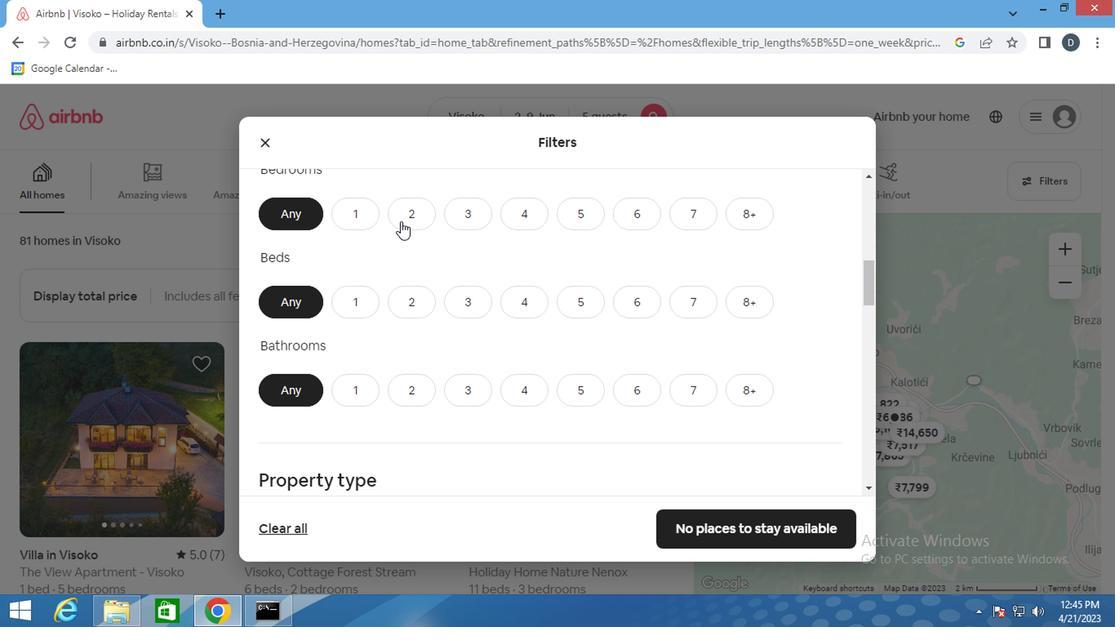 
Action: Mouse moved to (562, 291)
Screenshot: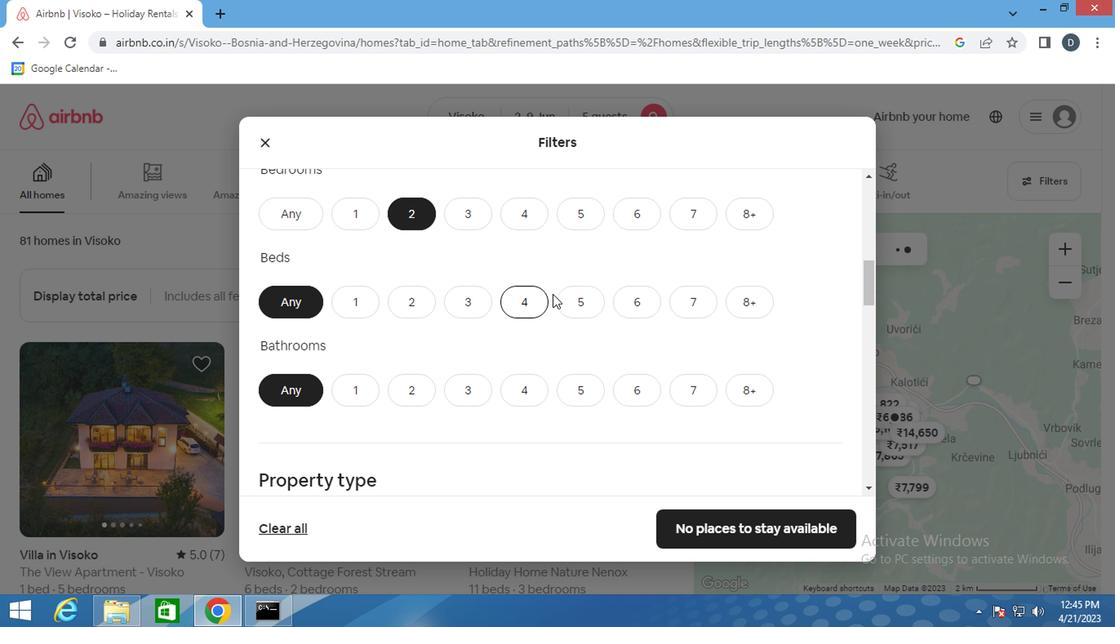 
Action: Mouse pressed left at (562, 291)
Screenshot: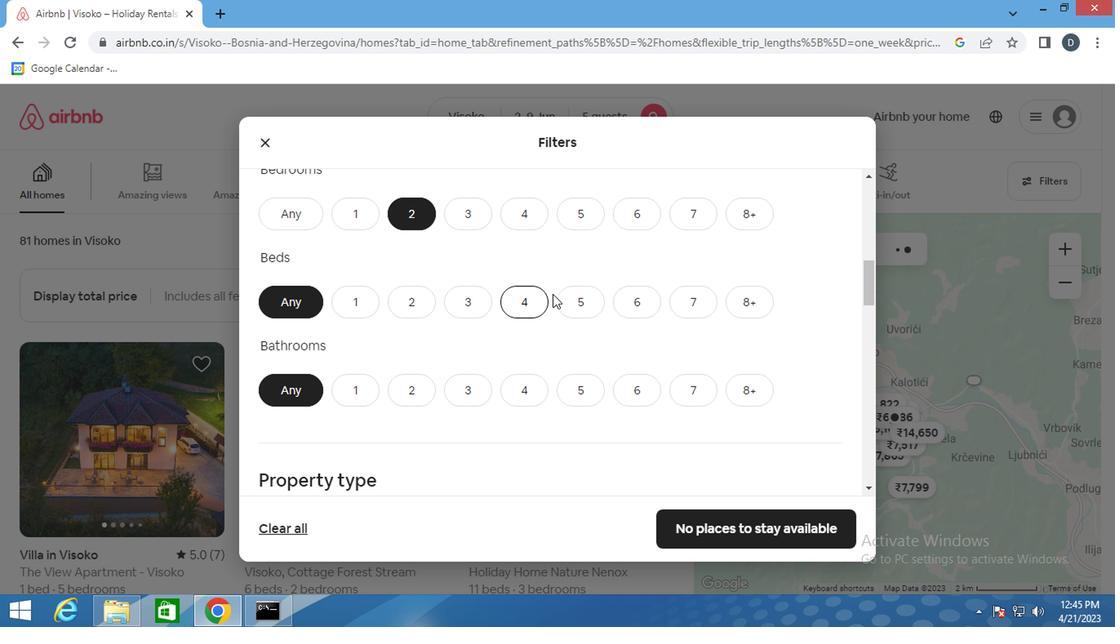 
Action: Mouse moved to (410, 382)
Screenshot: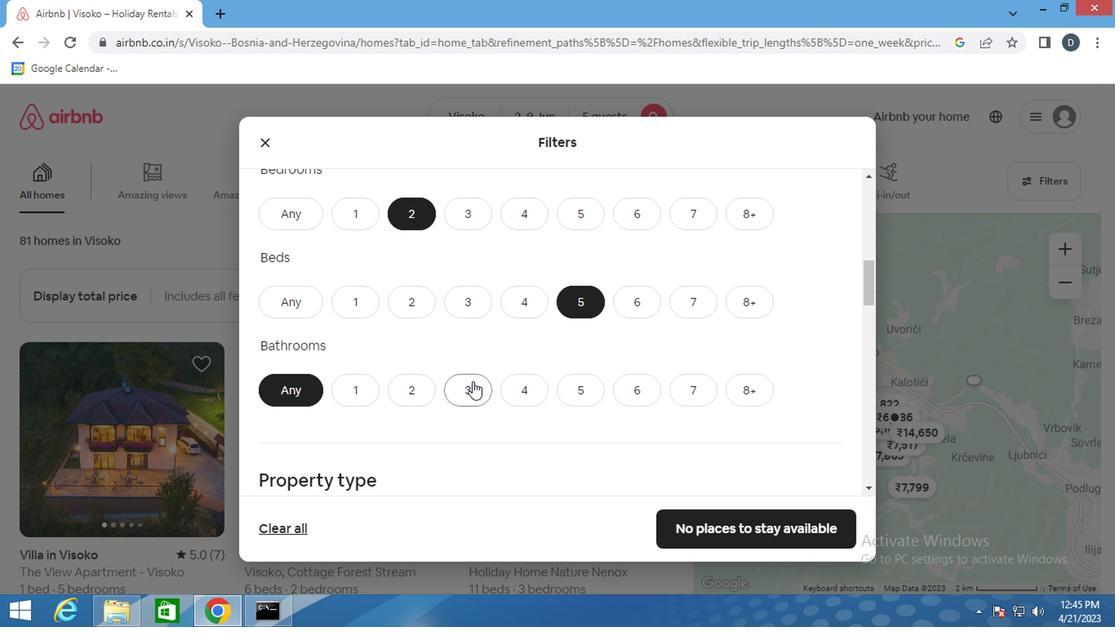 
Action: Mouse pressed left at (410, 382)
Screenshot: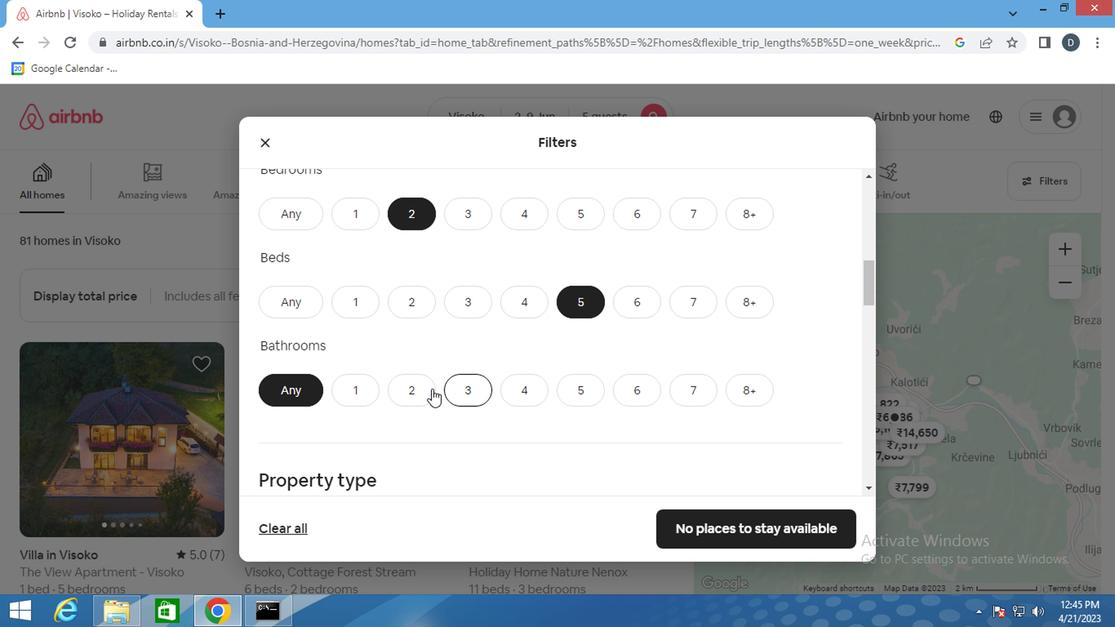 
Action: Mouse moved to (451, 406)
Screenshot: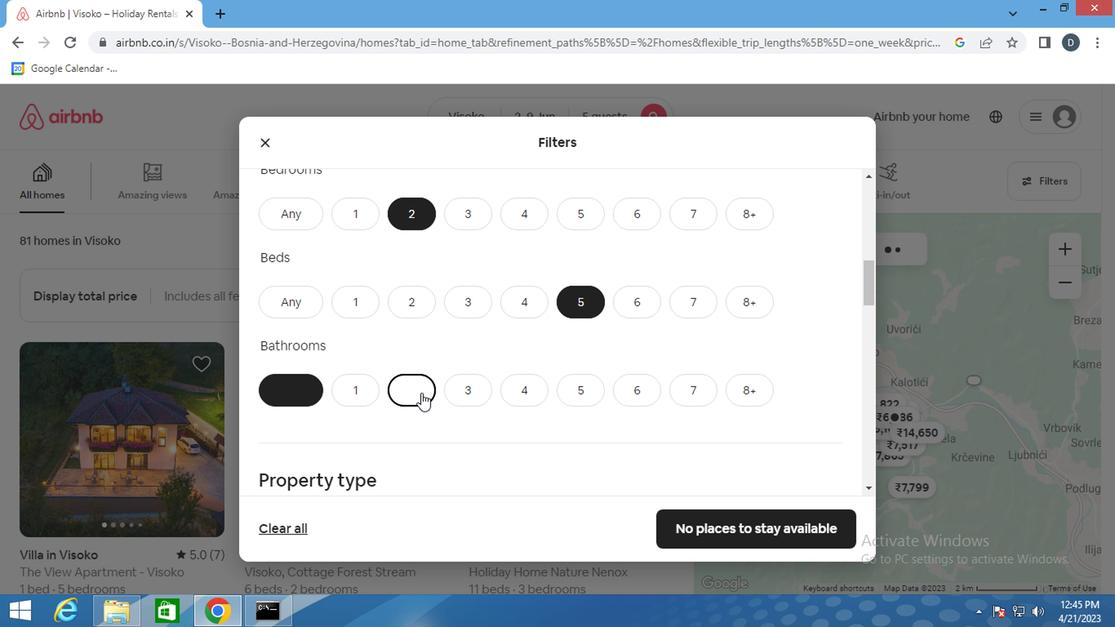 
Action: Mouse scrolled (451, 405) with delta (0, 0)
Screenshot: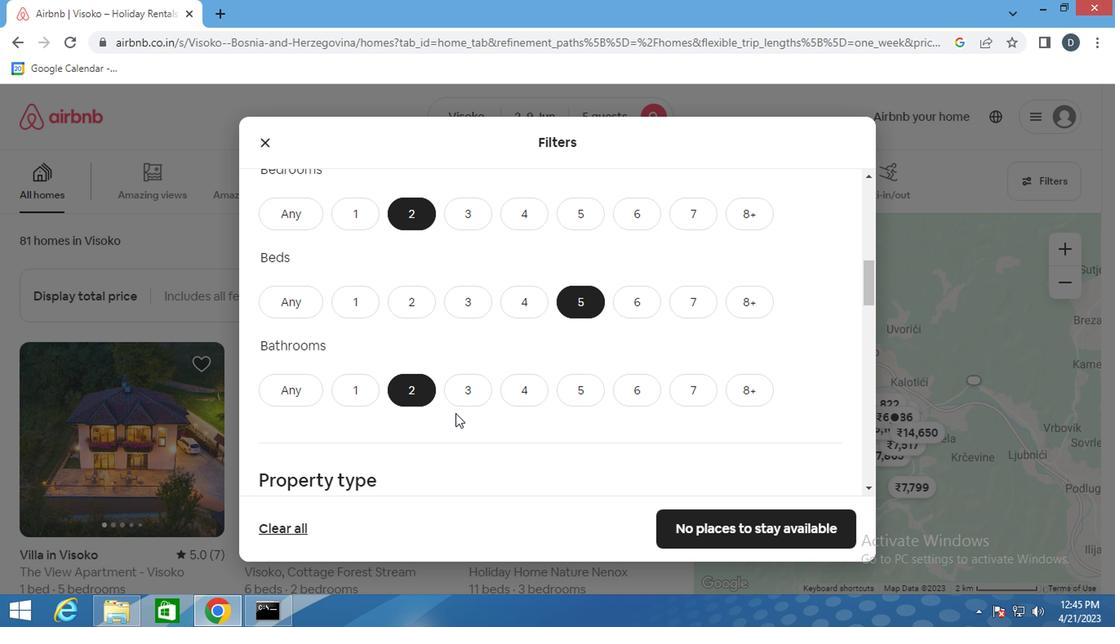
Action: Mouse scrolled (451, 405) with delta (0, 0)
Screenshot: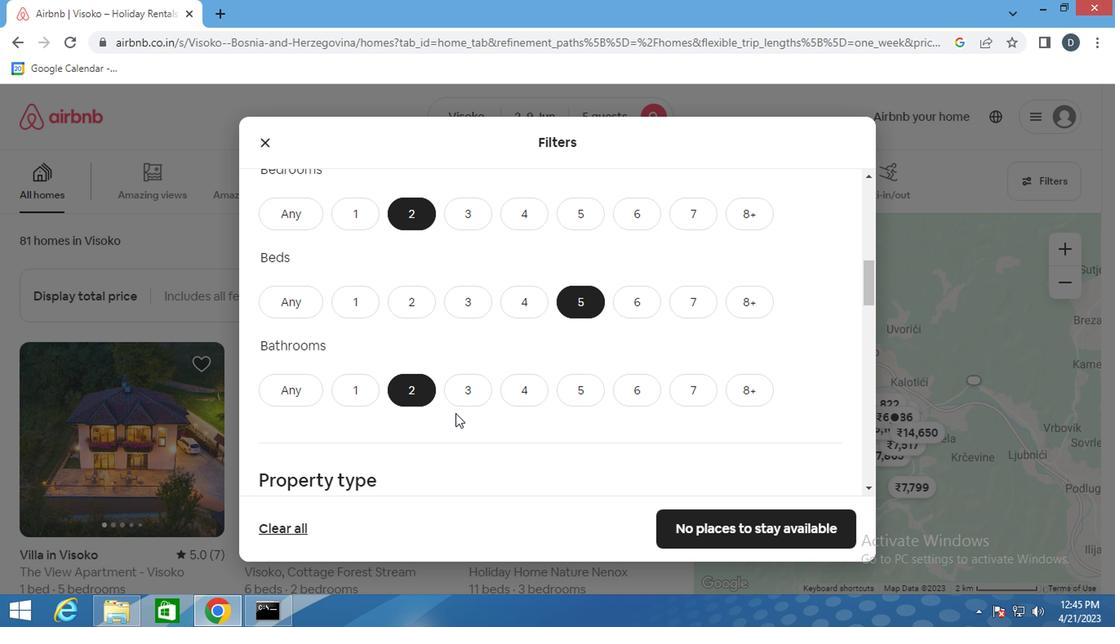 
Action: Mouse scrolled (451, 405) with delta (0, 0)
Screenshot: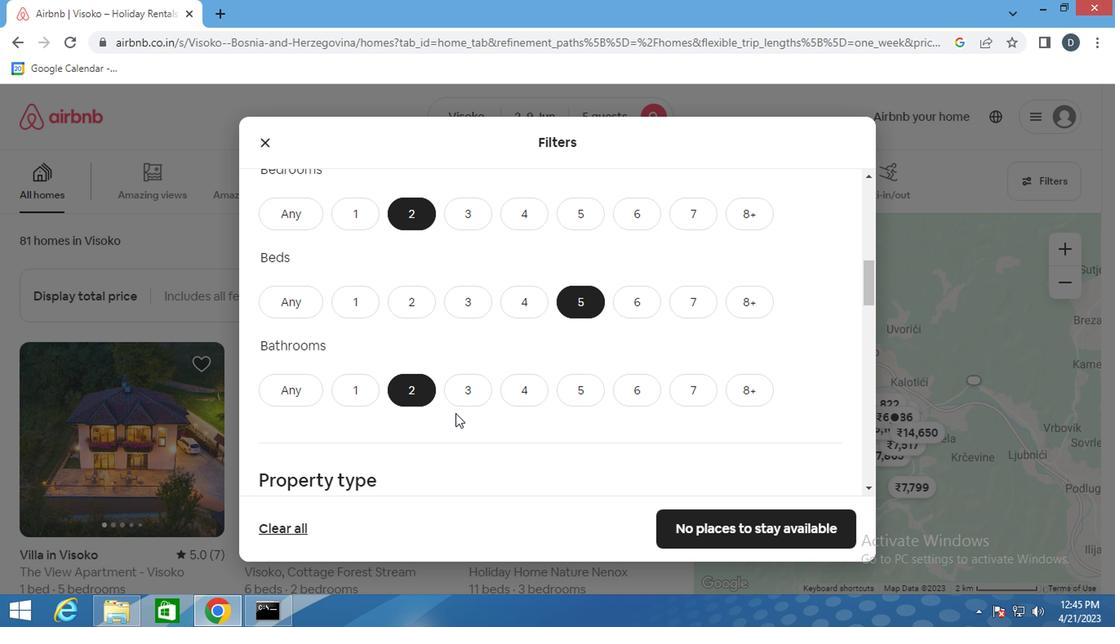 
Action: Mouse moved to (312, 335)
Screenshot: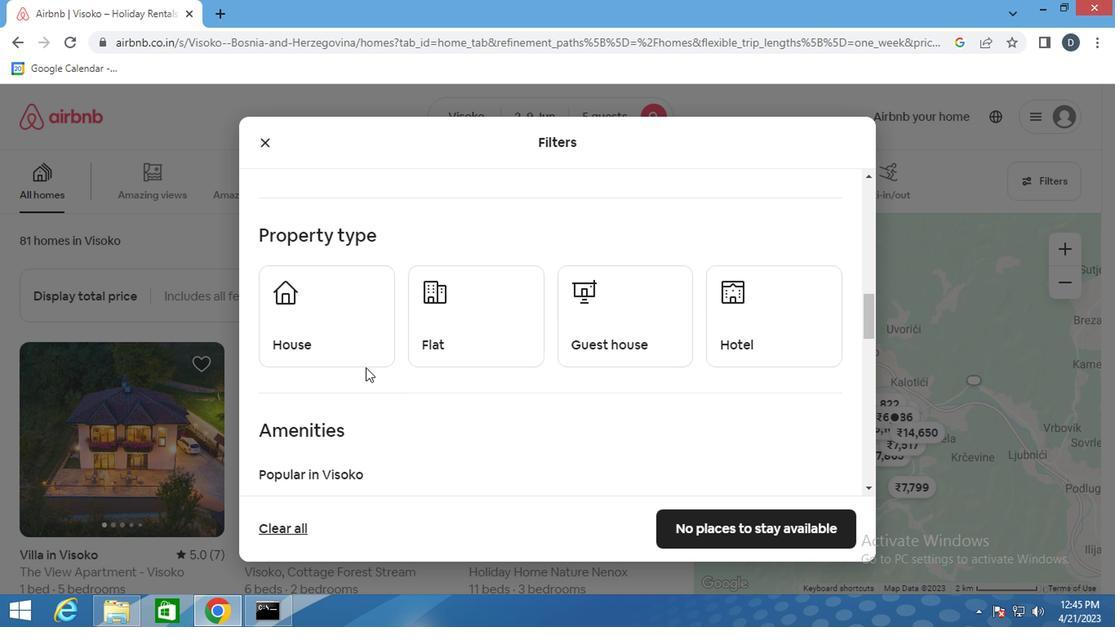 
Action: Mouse pressed left at (312, 335)
Screenshot: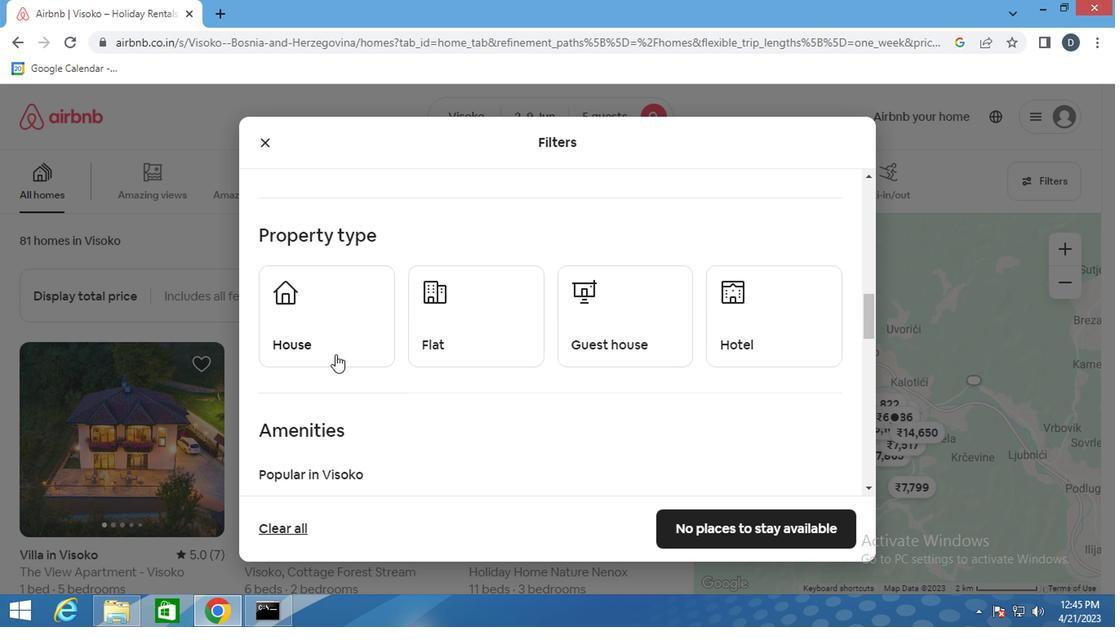 
Action: Mouse moved to (536, 337)
Screenshot: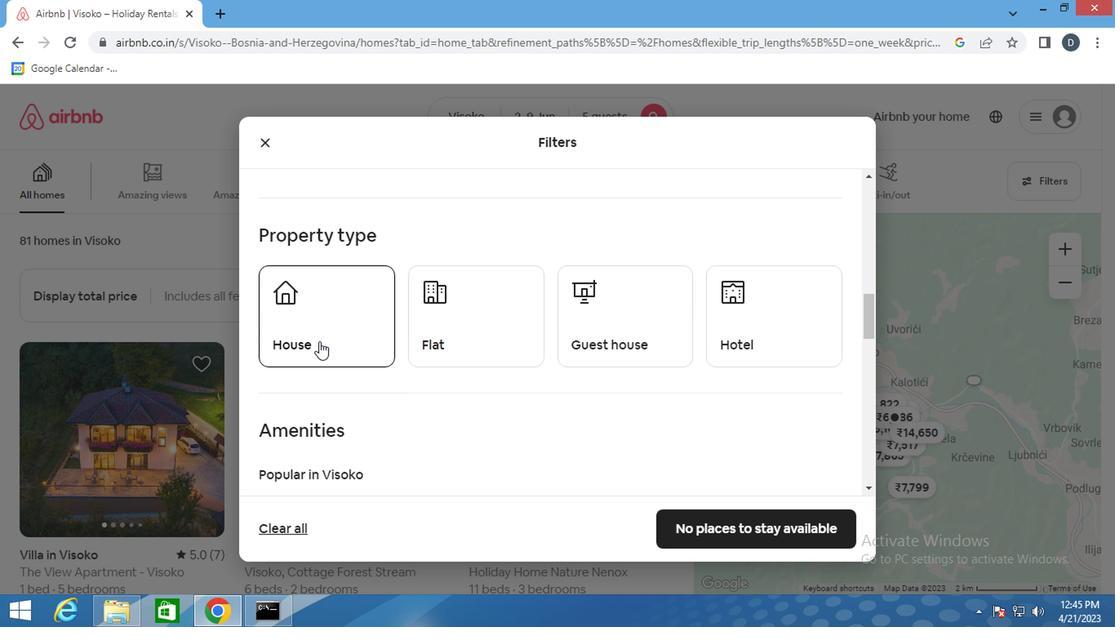 
Action: Mouse pressed left at (536, 337)
Screenshot: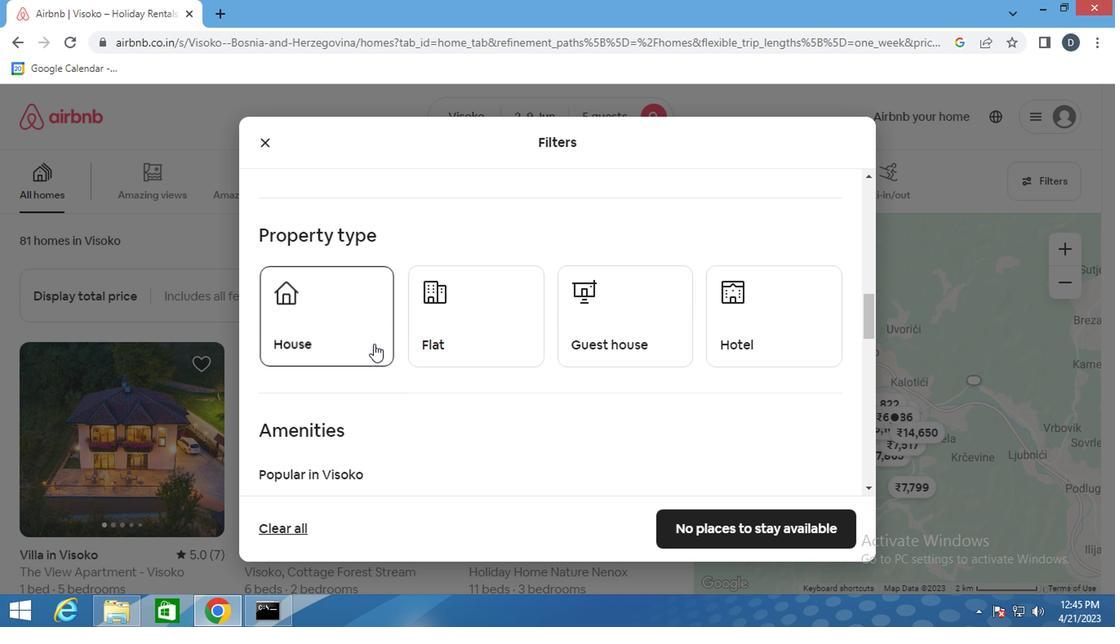 
Action: Mouse moved to (601, 326)
Screenshot: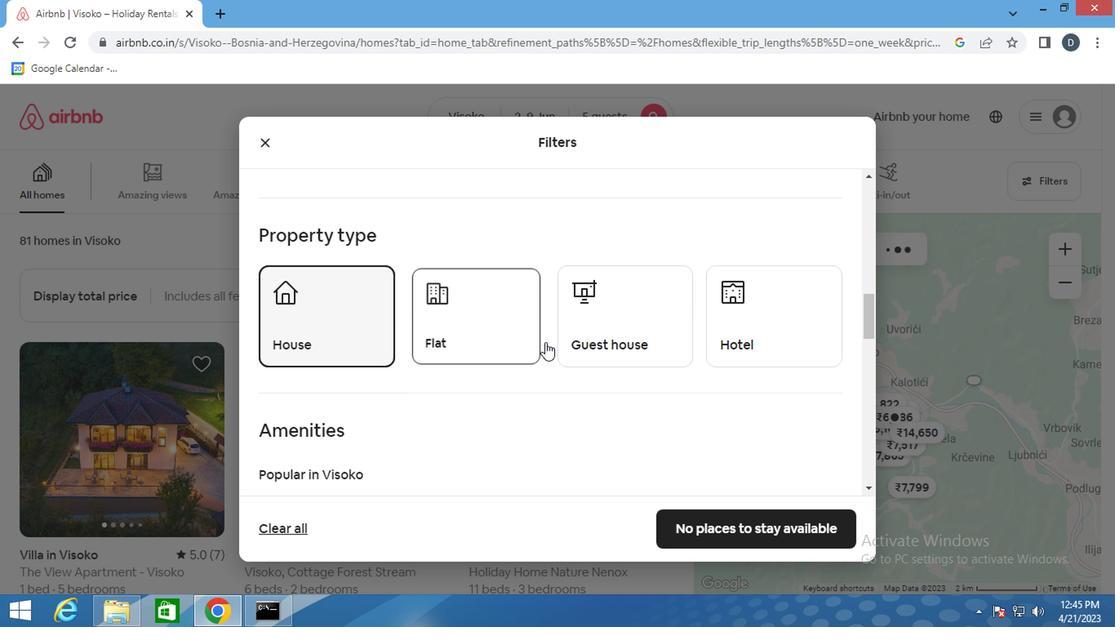 
Action: Mouse pressed left at (601, 326)
Screenshot: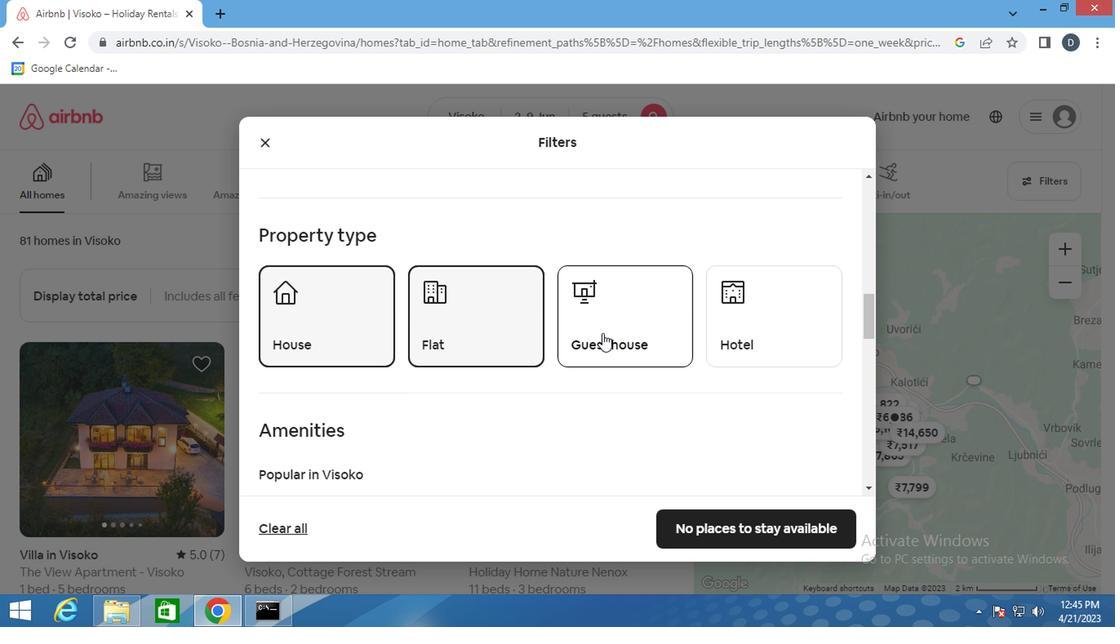 
Action: Mouse scrolled (601, 326) with delta (0, 0)
Screenshot: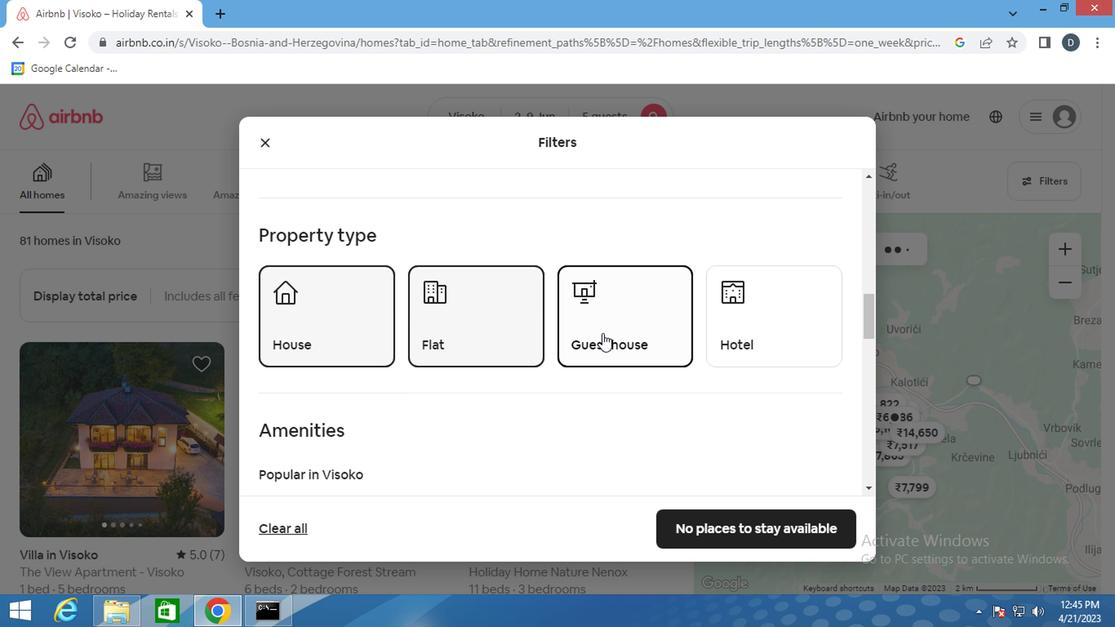 
Action: Mouse scrolled (601, 326) with delta (0, 0)
Screenshot: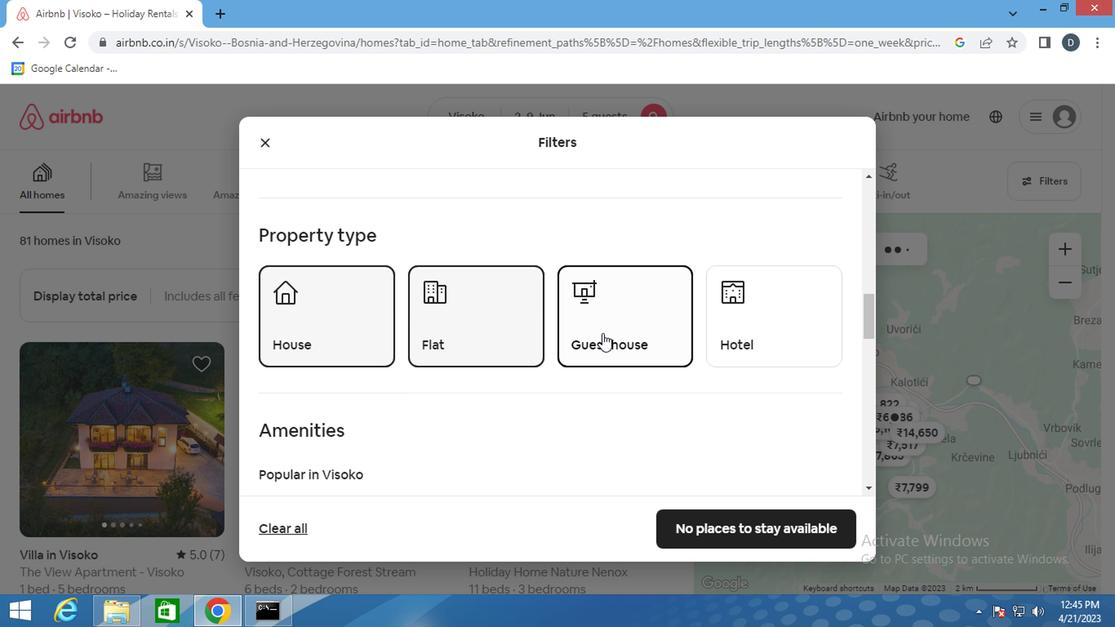 
Action: Mouse scrolled (601, 326) with delta (0, 0)
Screenshot: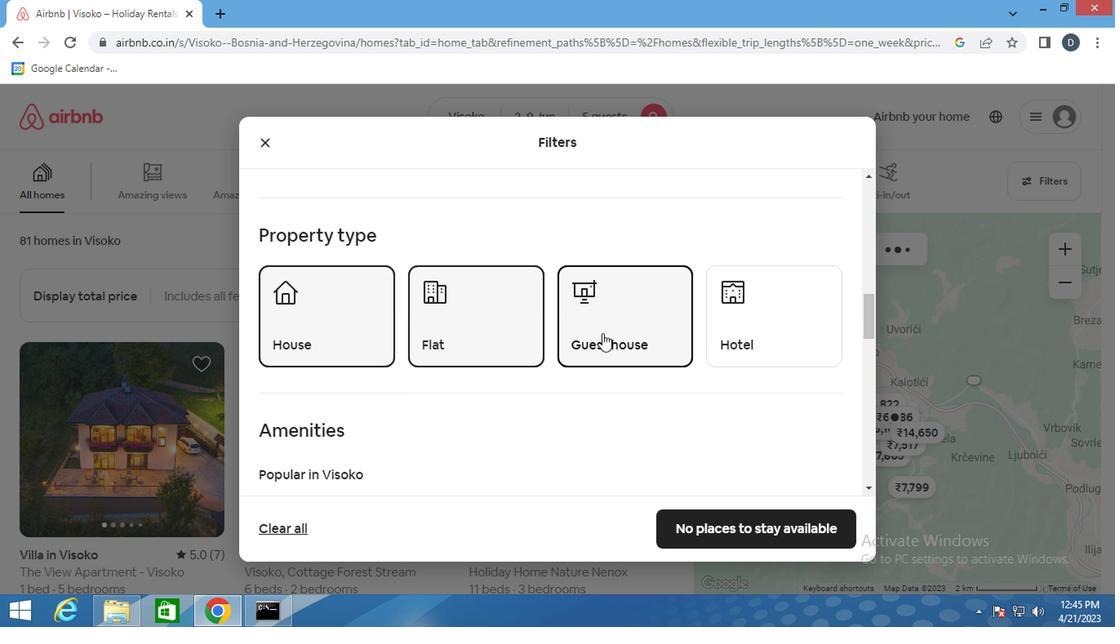 
Action: Mouse moved to (285, 377)
Screenshot: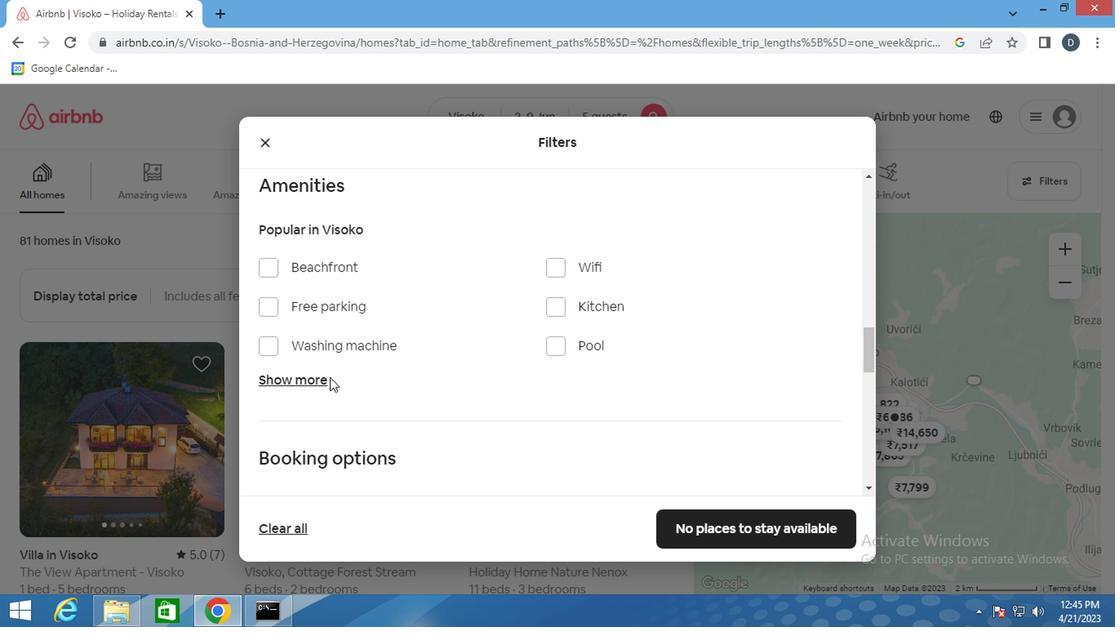 
Action: Mouse pressed left at (285, 377)
Screenshot: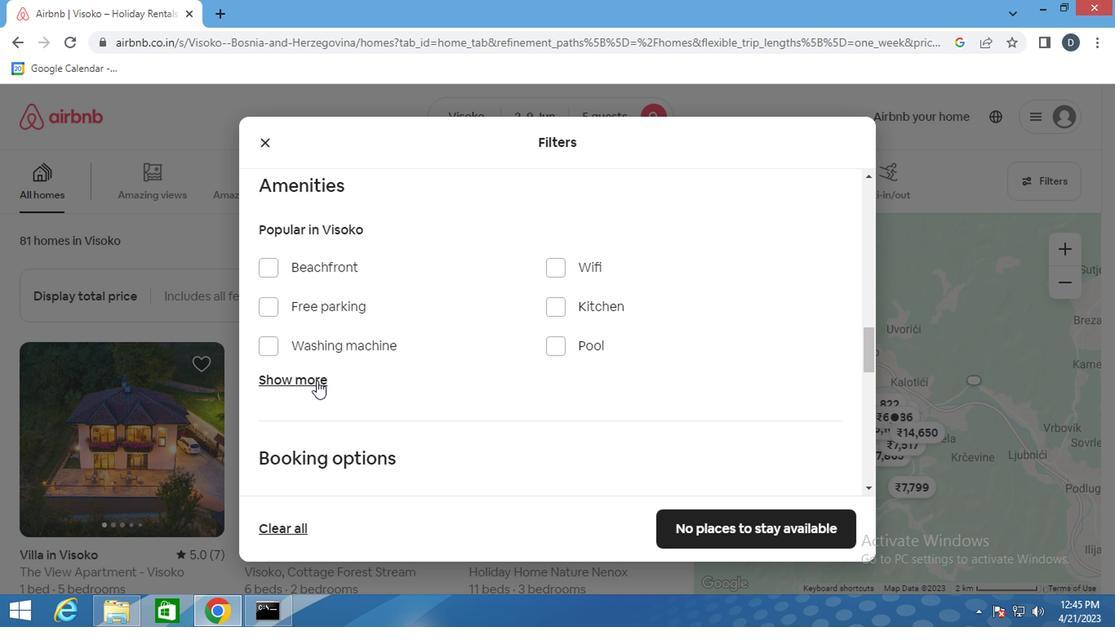 
Action: Mouse moved to (487, 324)
Screenshot: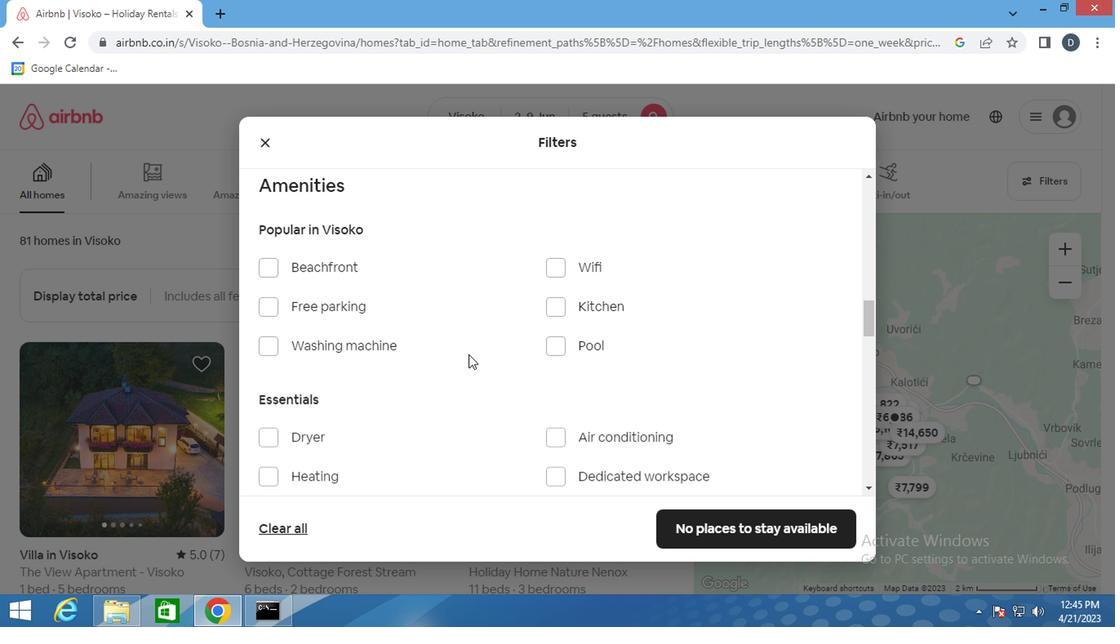 
Action: Mouse scrolled (487, 324) with delta (0, 0)
Screenshot: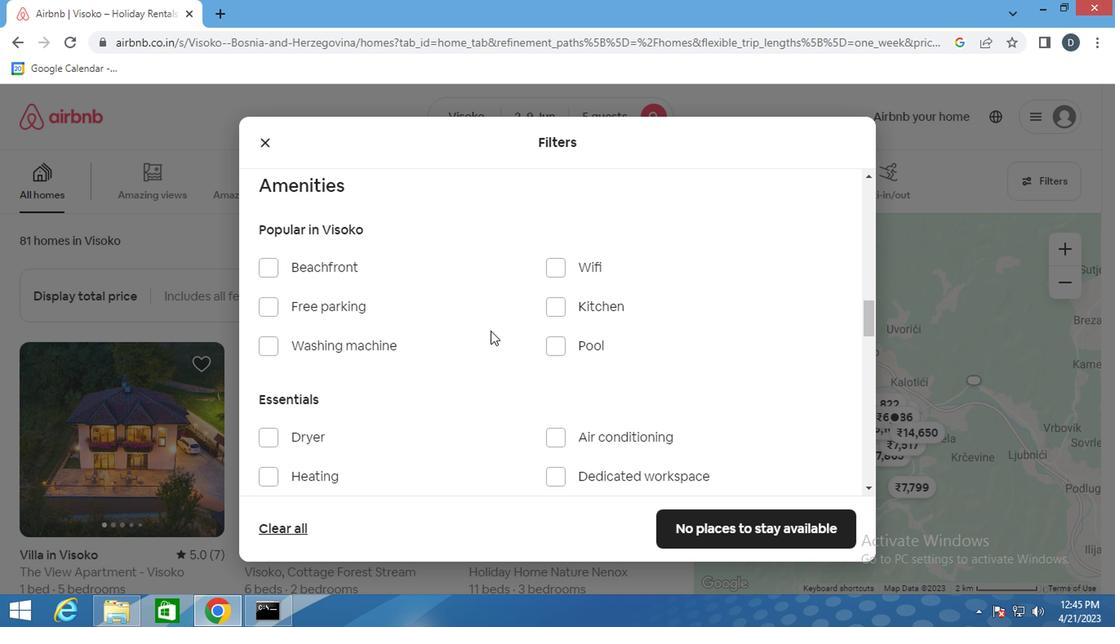 
Action: Mouse scrolled (487, 324) with delta (0, 0)
Screenshot: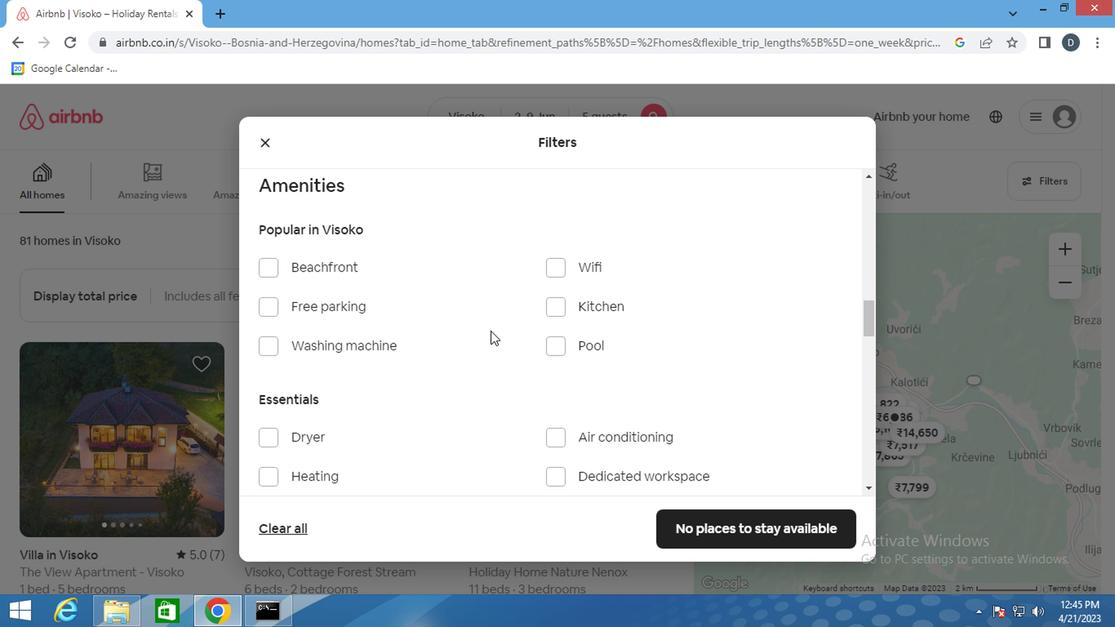 
Action: Mouse moved to (292, 306)
Screenshot: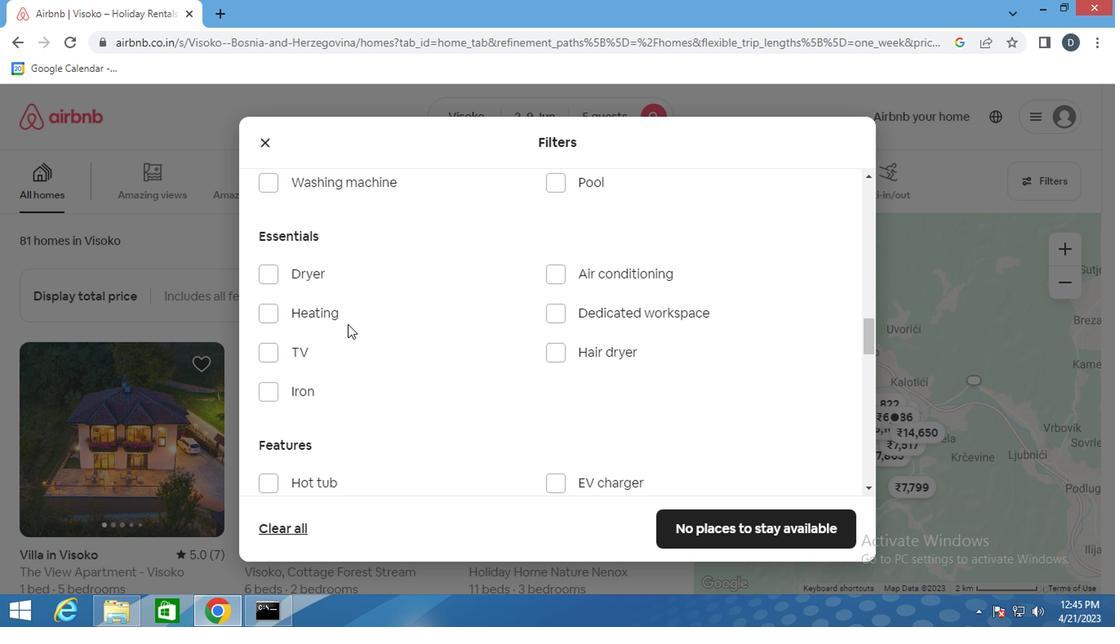 
Action: Mouse pressed left at (292, 306)
Screenshot: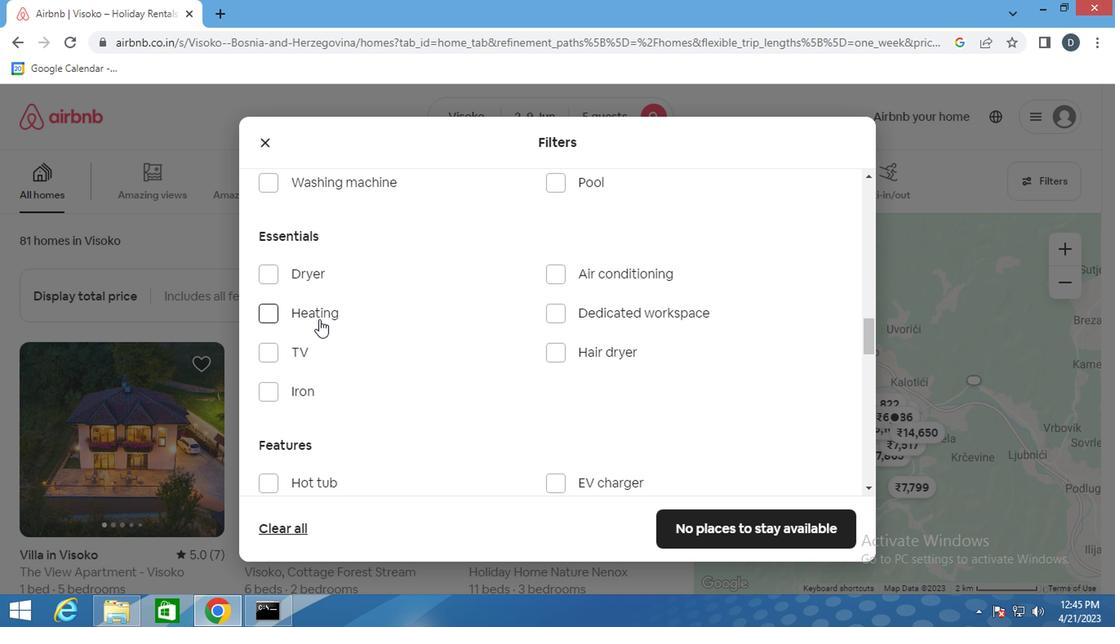 
Action: Mouse moved to (469, 350)
Screenshot: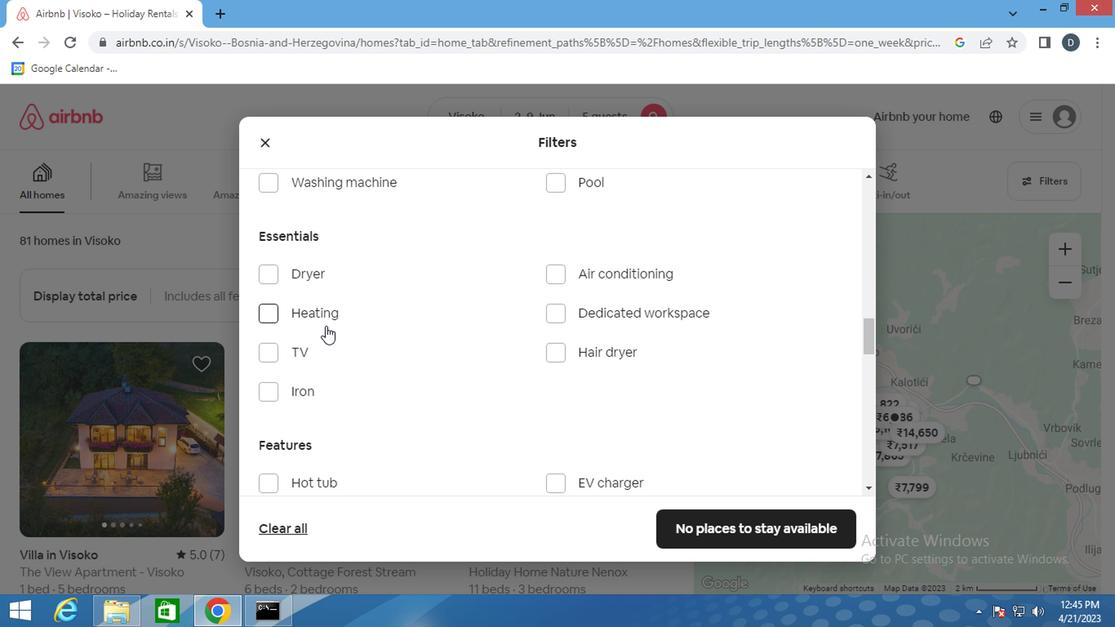 
Action: Mouse scrolled (469, 349) with delta (0, -1)
Screenshot: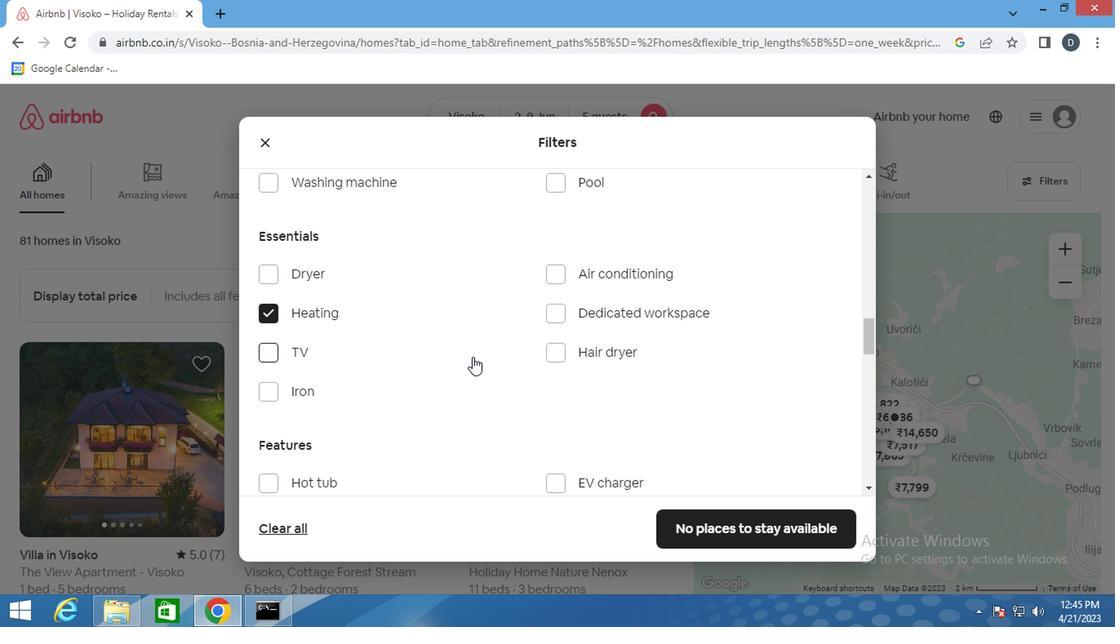 
Action: Mouse scrolled (469, 349) with delta (0, -1)
Screenshot: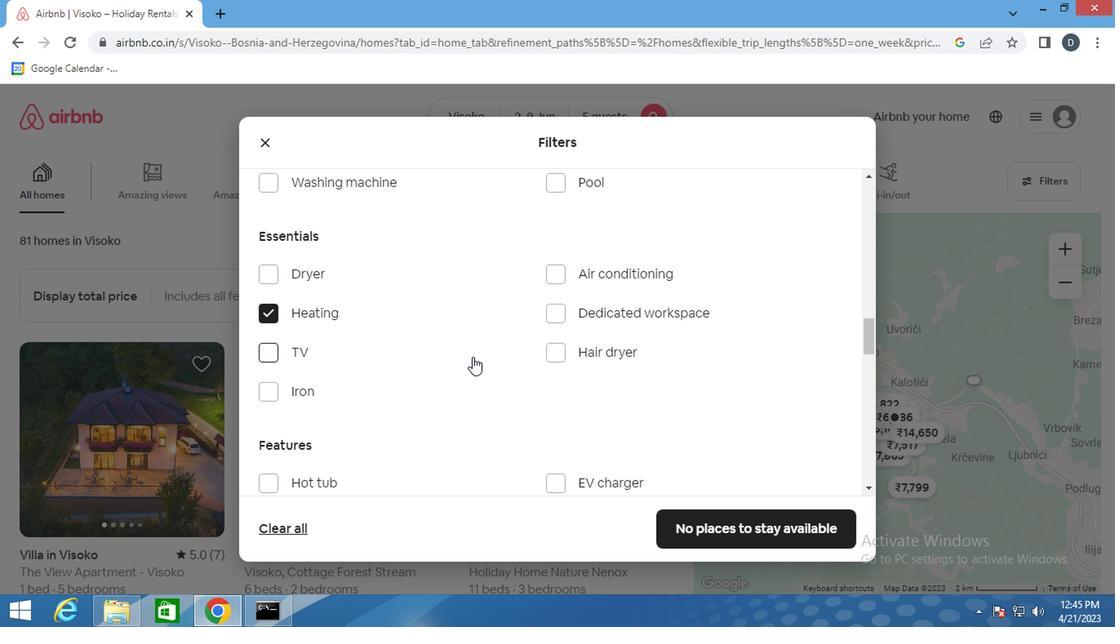
Action: Mouse scrolled (469, 349) with delta (0, -1)
Screenshot: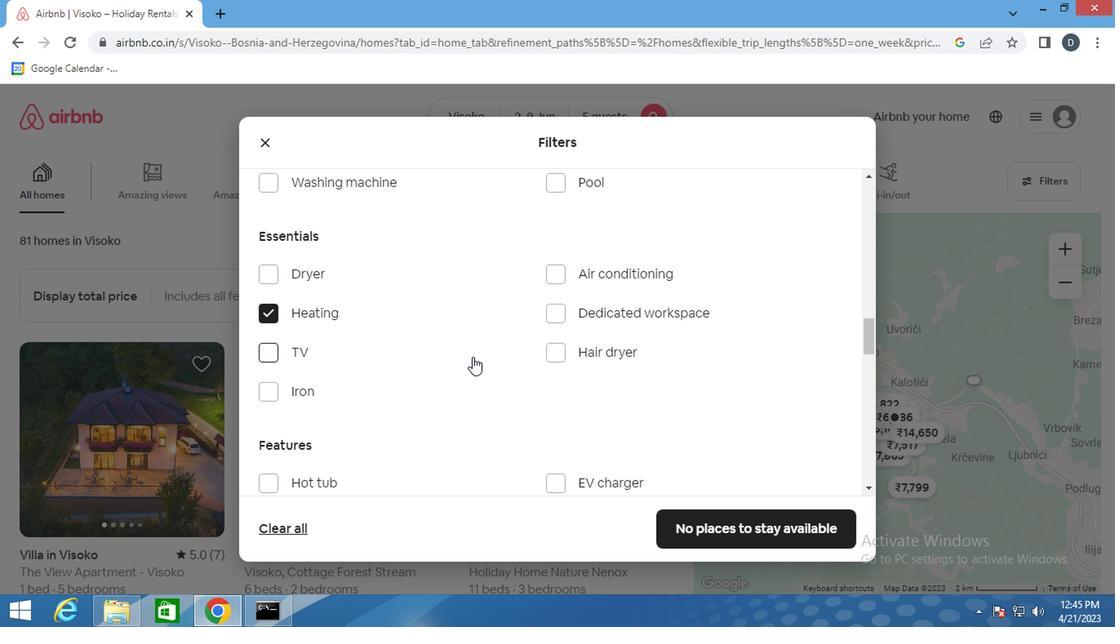 
Action: Mouse moved to (471, 350)
Screenshot: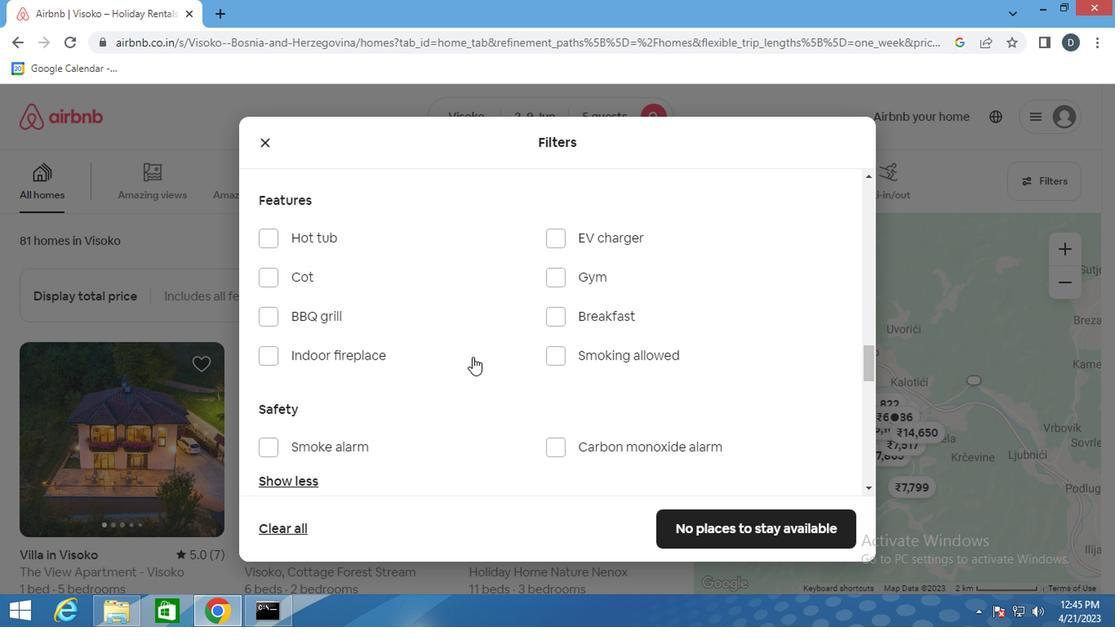 
Action: Mouse scrolled (471, 349) with delta (0, -1)
Screenshot: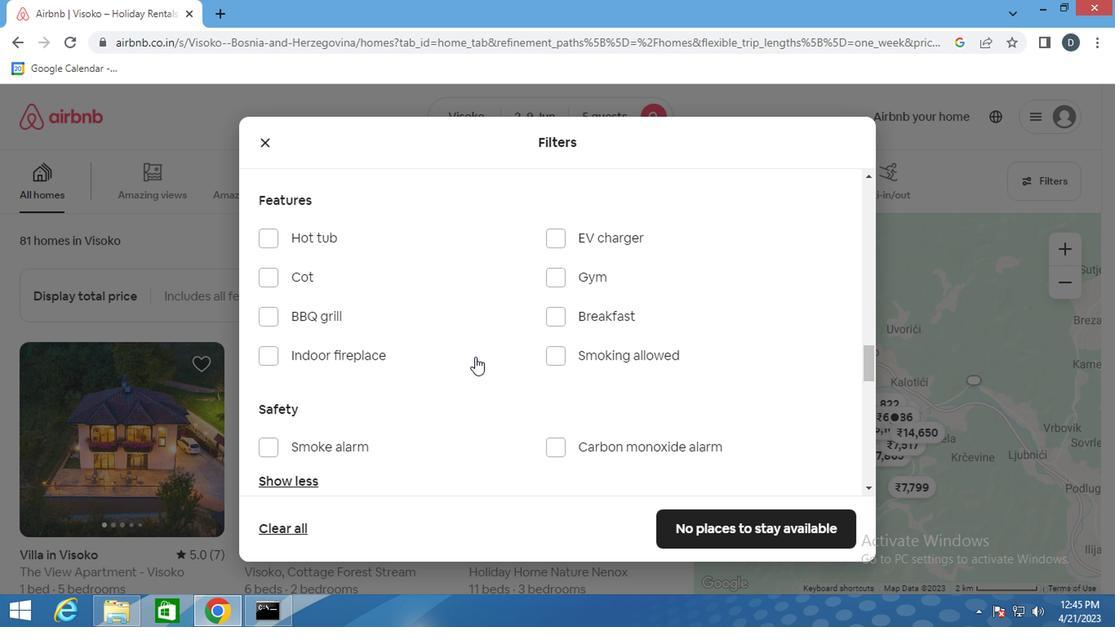 
Action: Mouse scrolled (471, 349) with delta (0, -1)
Screenshot: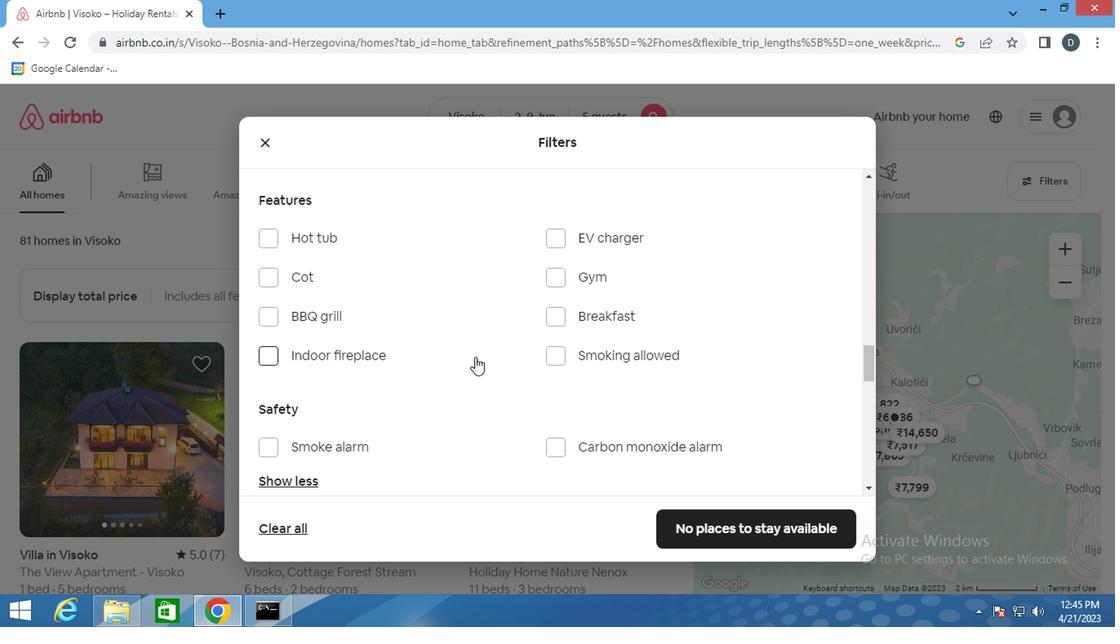 
Action: Mouse scrolled (471, 349) with delta (0, -1)
Screenshot: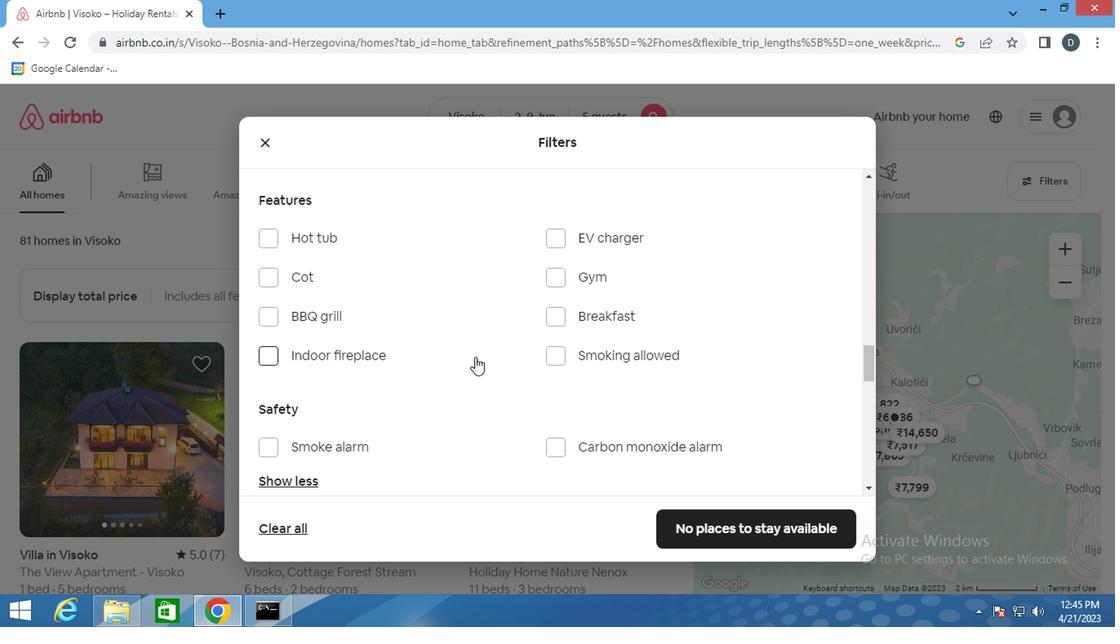 
Action: Mouse scrolled (471, 349) with delta (0, -1)
Screenshot: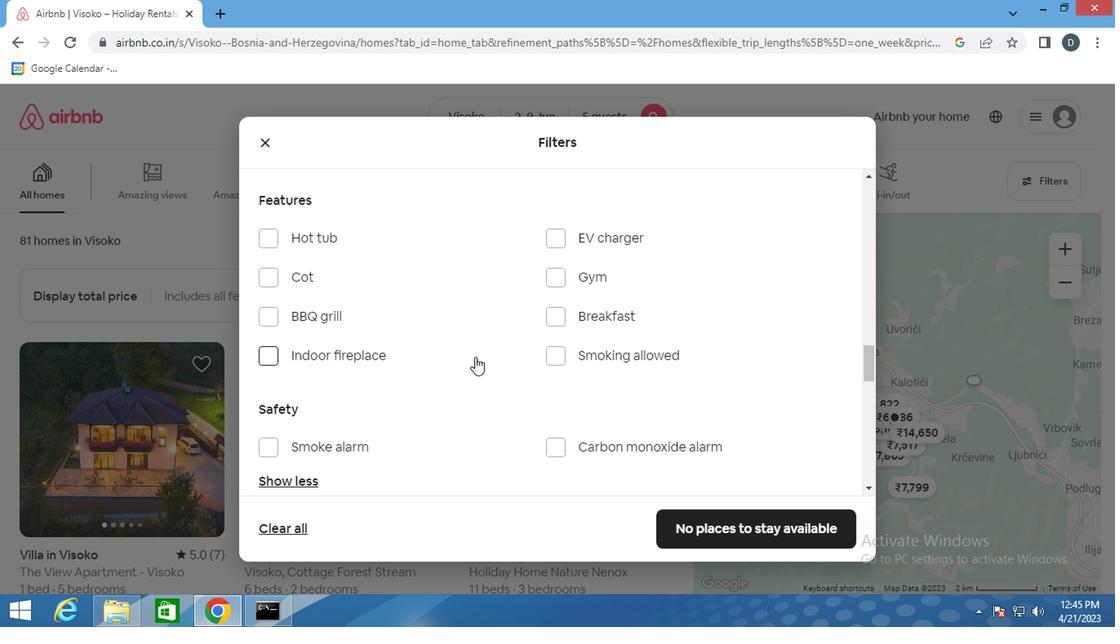 
Action: Mouse moved to (811, 339)
Screenshot: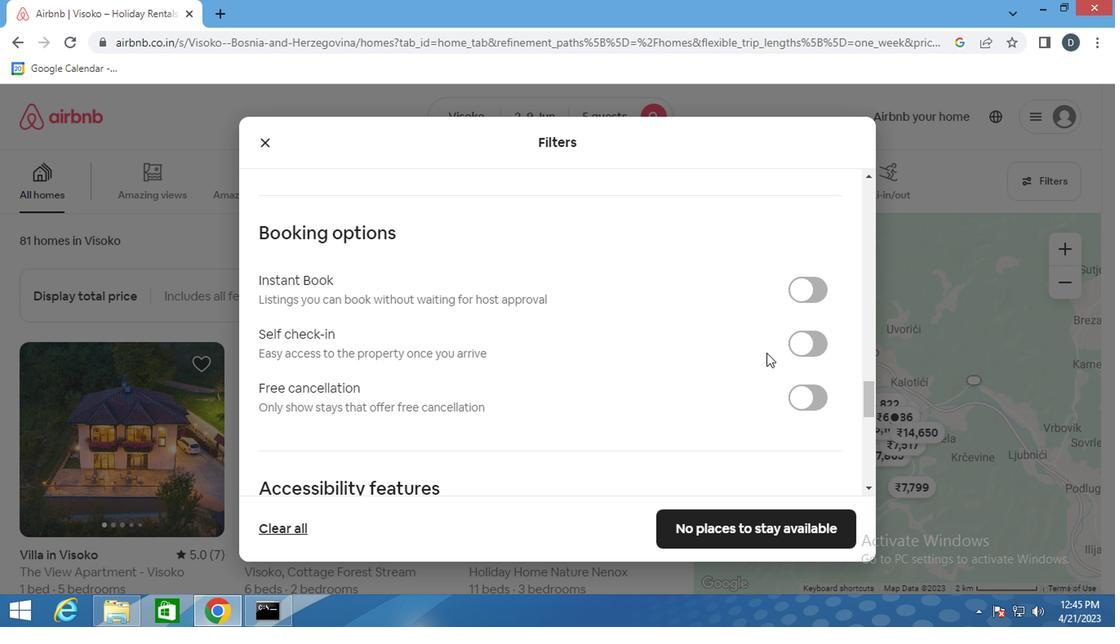
Action: Mouse pressed left at (811, 339)
Screenshot: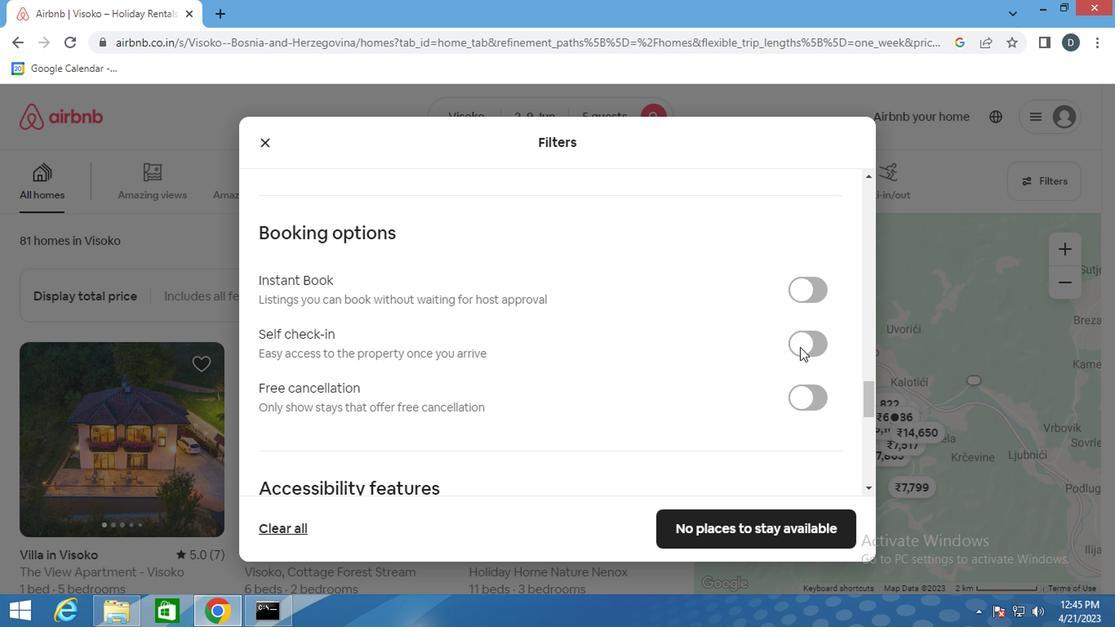 
Action: Mouse moved to (728, 345)
Screenshot: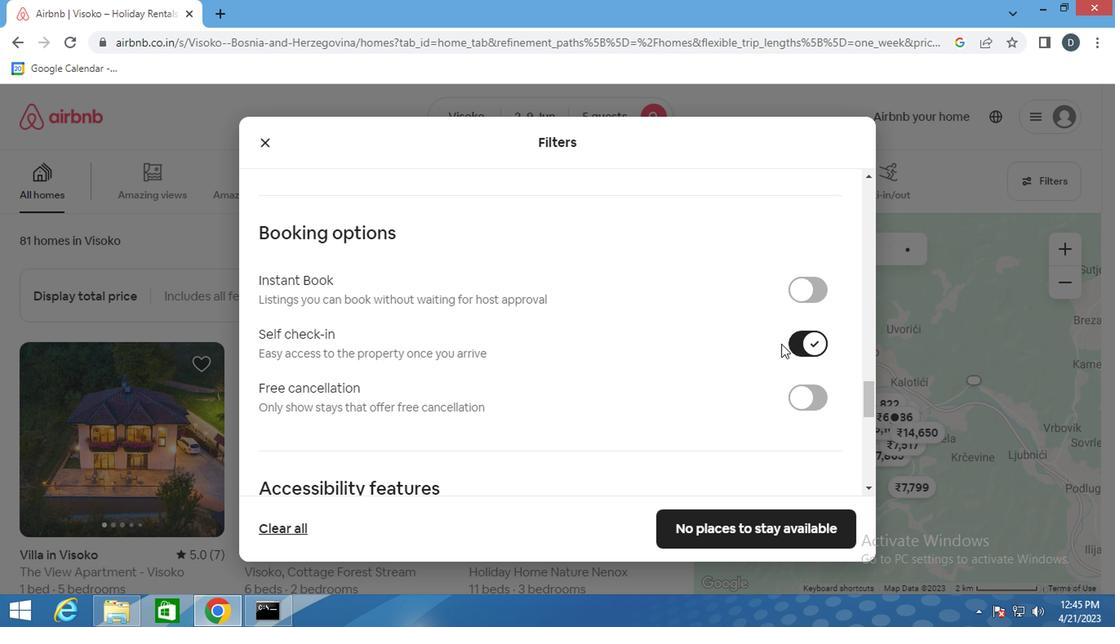 
Action: Mouse scrolled (728, 344) with delta (0, 0)
Screenshot: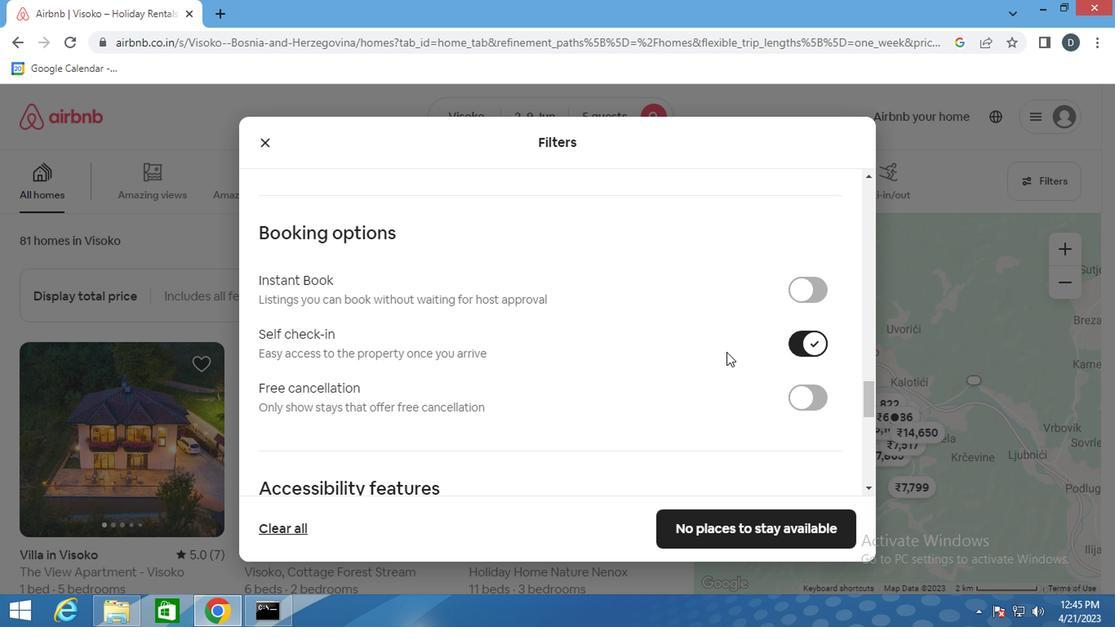 
Action: Mouse scrolled (728, 344) with delta (0, 0)
Screenshot: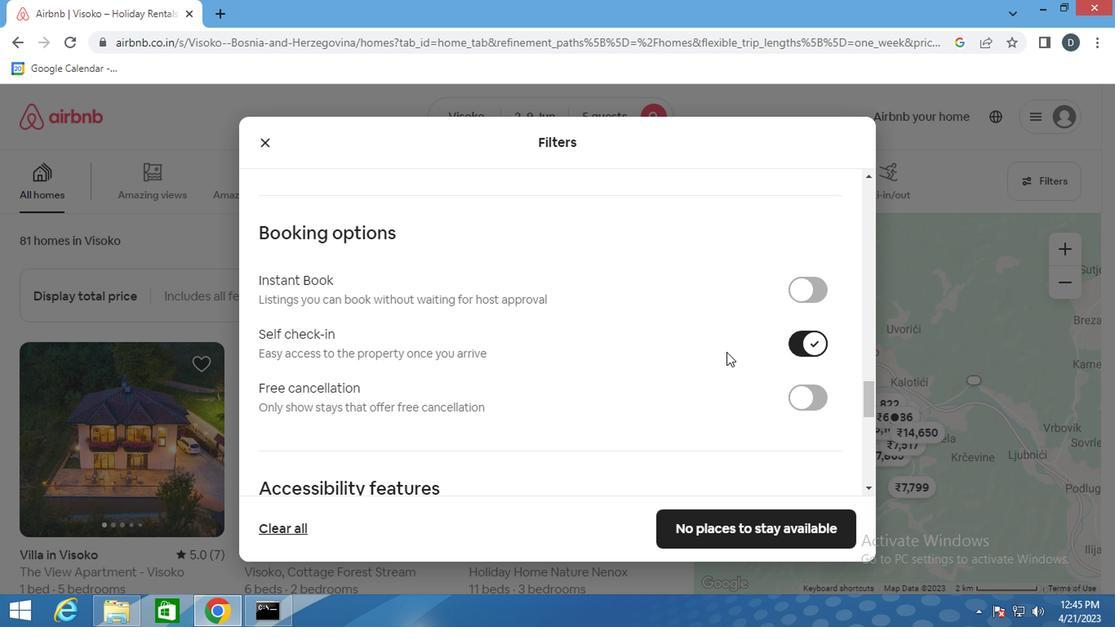 
Action: Mouse scrolled (728, 344) with delta (0, 0)
Screenshot: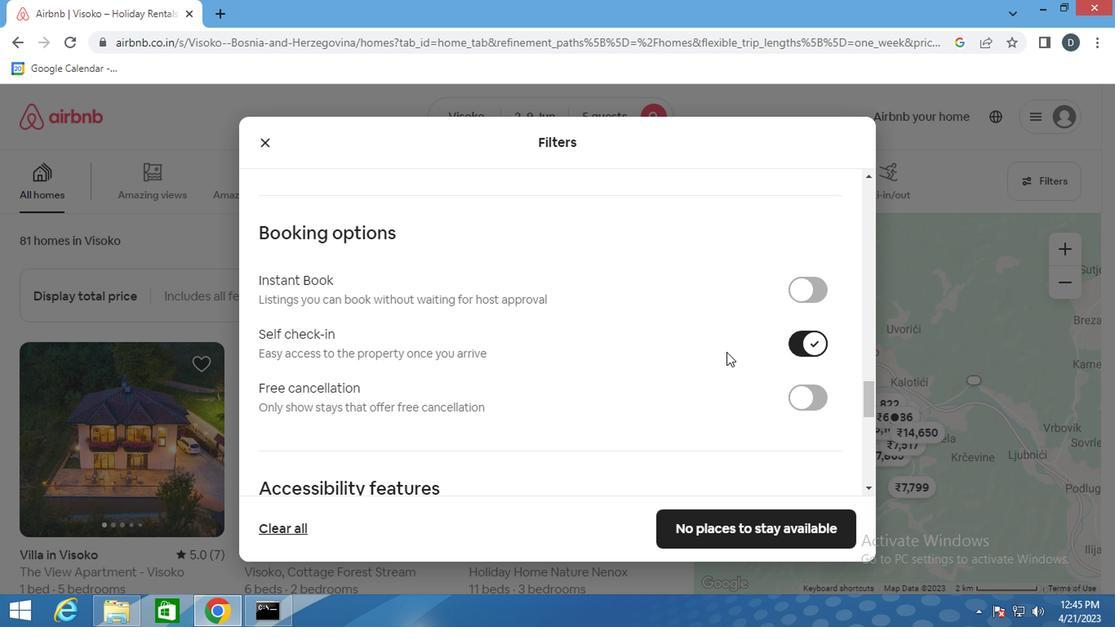 
Action: Mouse scrolled (728, 344) with delta (0, 0)
Screenshot: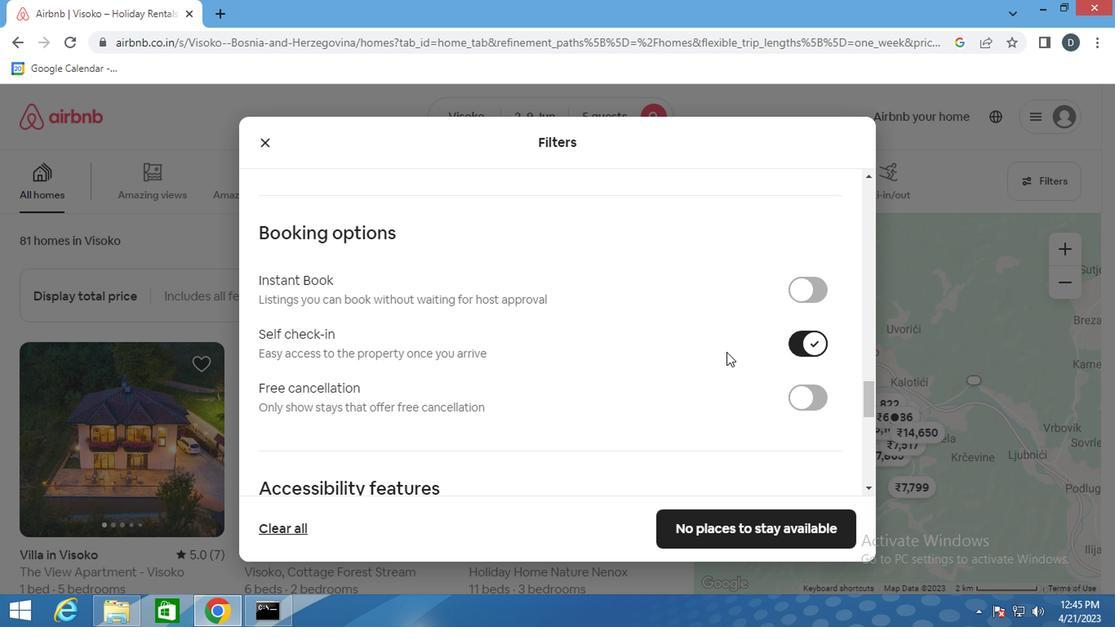 
Action: Mouse scrolled (728, 344) with delta (0, 0)
Screenshot: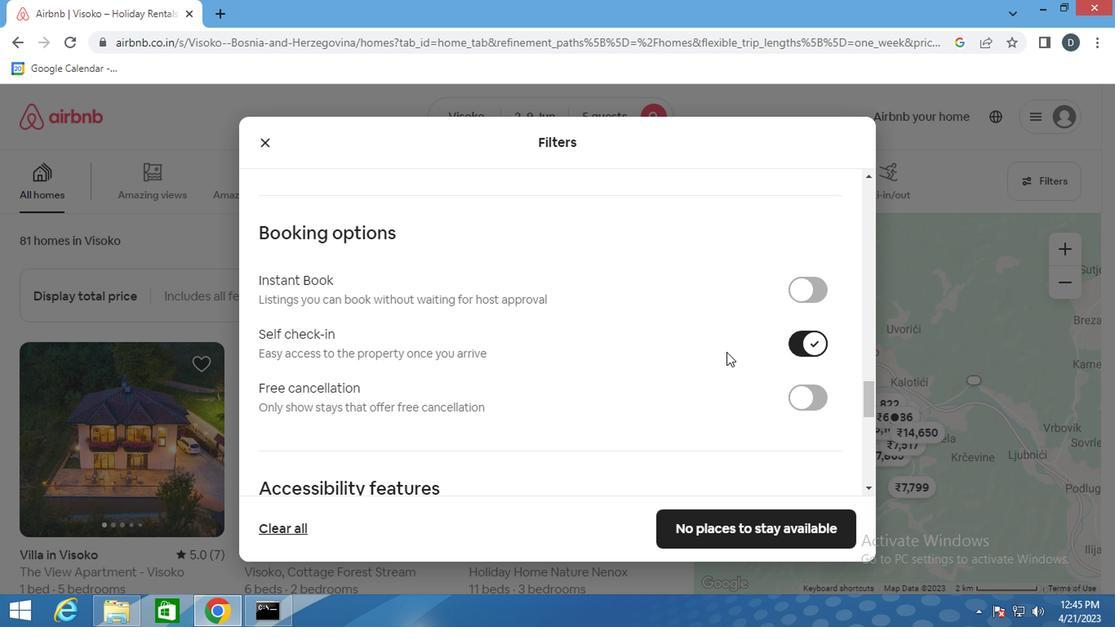
Action: Mouse moved to (606, 338)
Screenshot: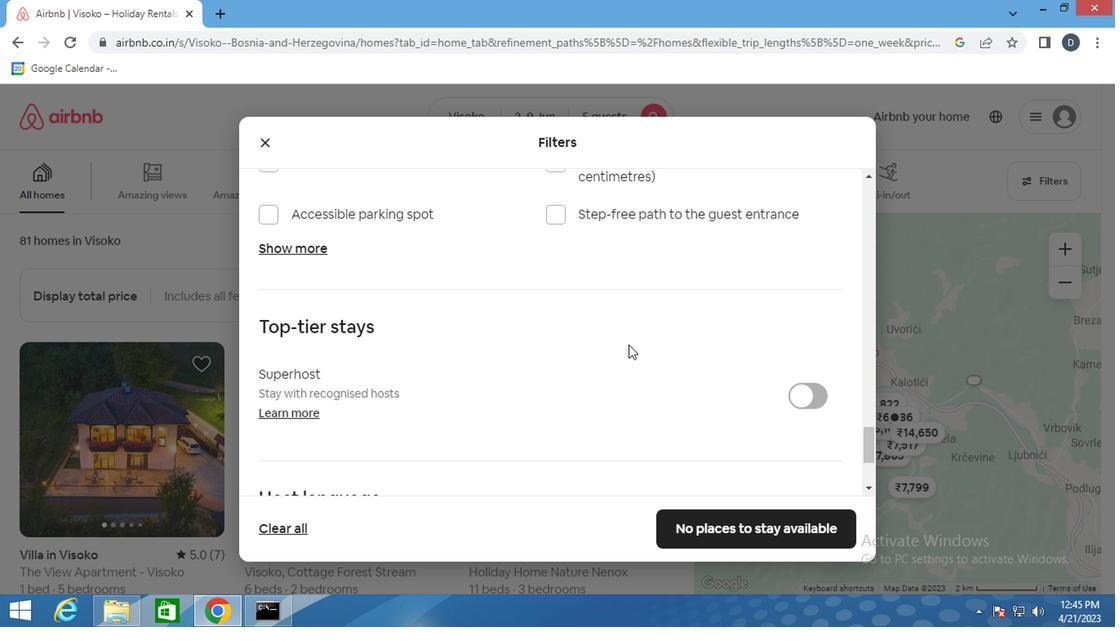 
Action: Mouse scrolled (606, 337) with delta (0, 0)
Screenshot: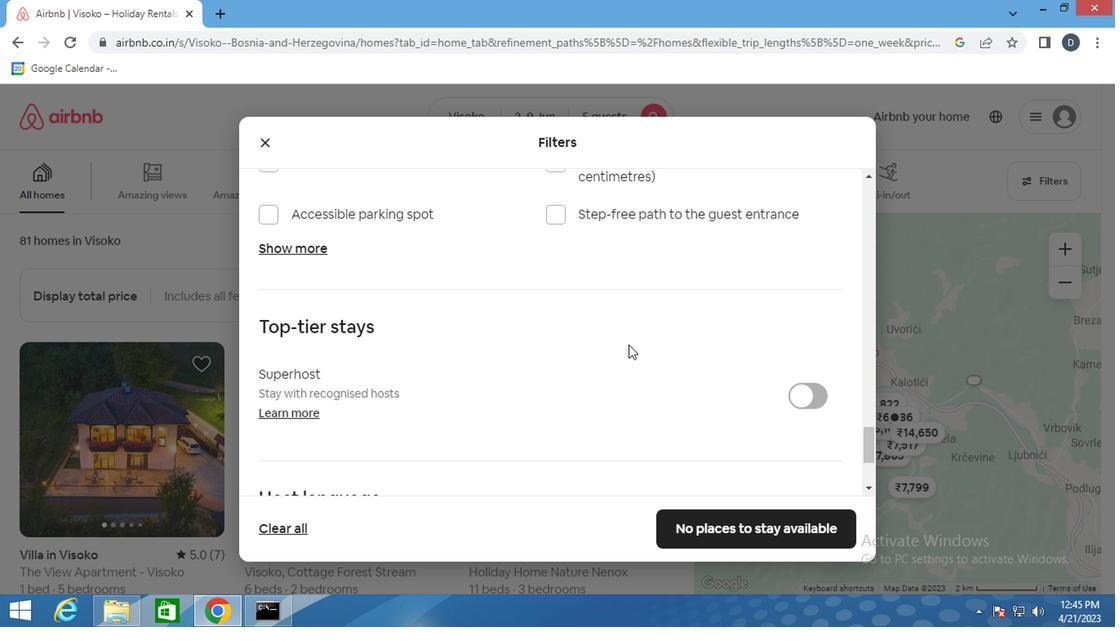 
Action: Mouse moved to (597, 338)
Screenshot: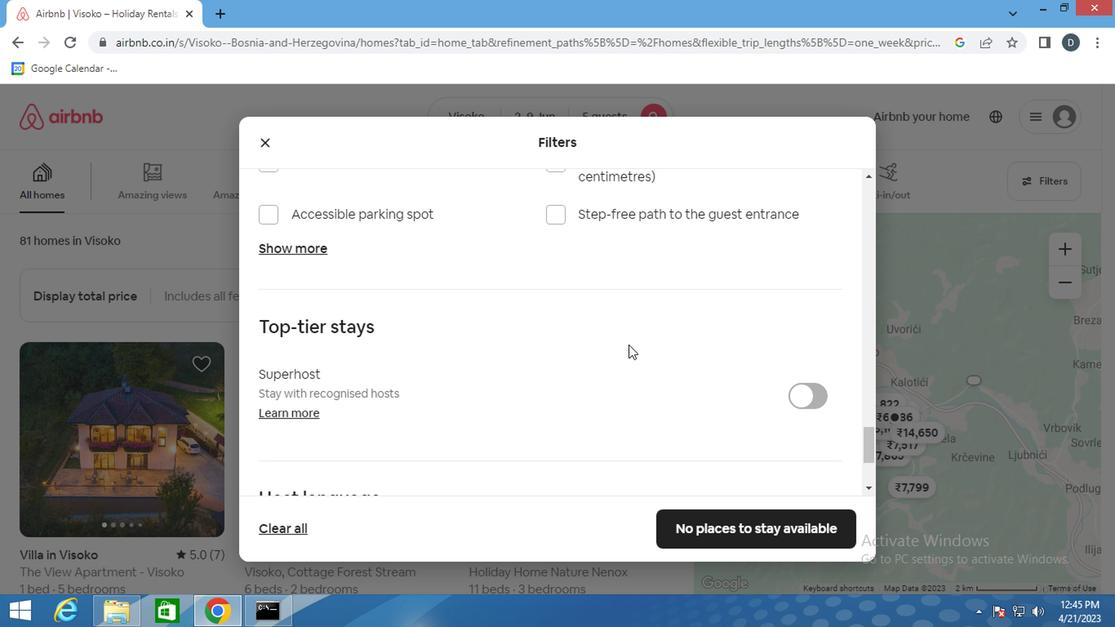 
Action: Mouse scrolled (597, 337) with delta (0, 0)
Screenshot: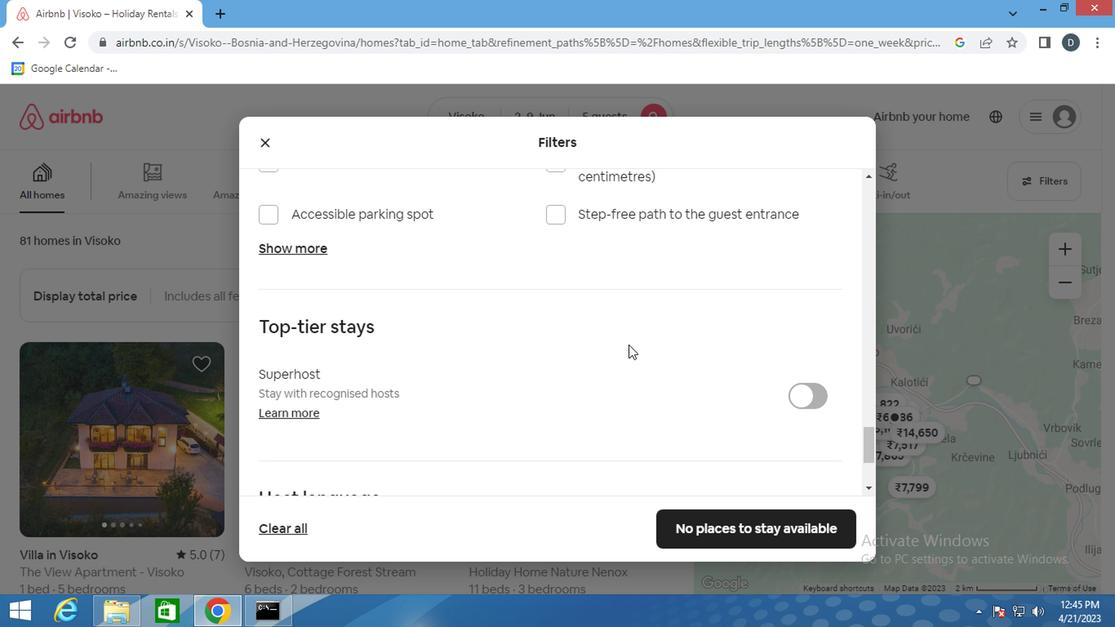 
Action: Mouse moved to (591, 337)
Screenshot: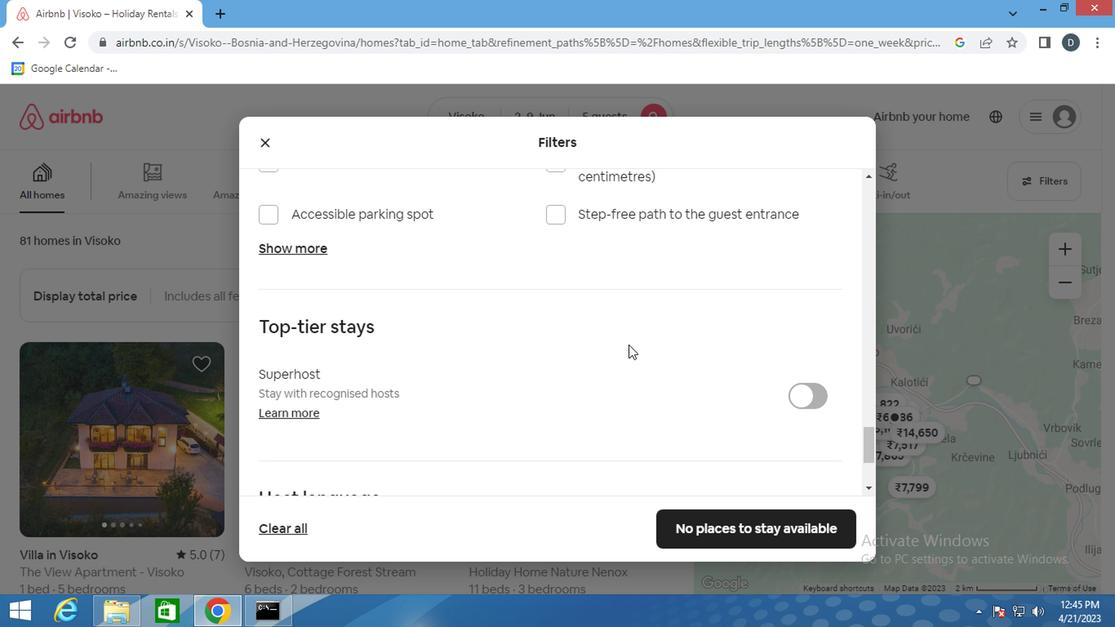 
Action: Mouse scrolled (591, 336) with delta (0, -1)
Screenshot: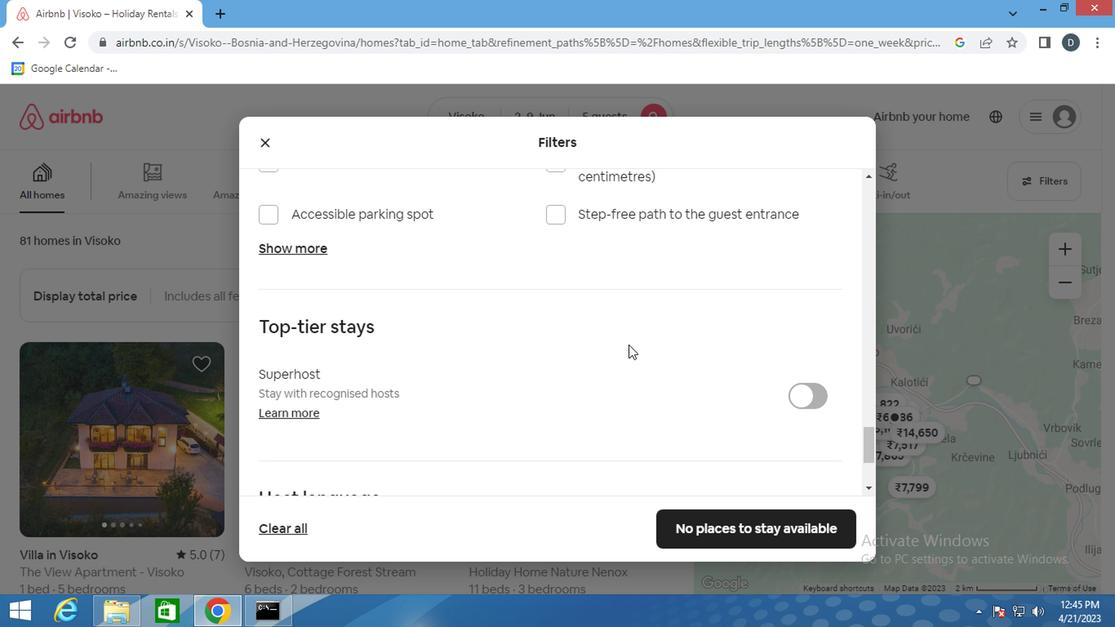 
Action: Mouse moved to (286, 376)
Screenshot: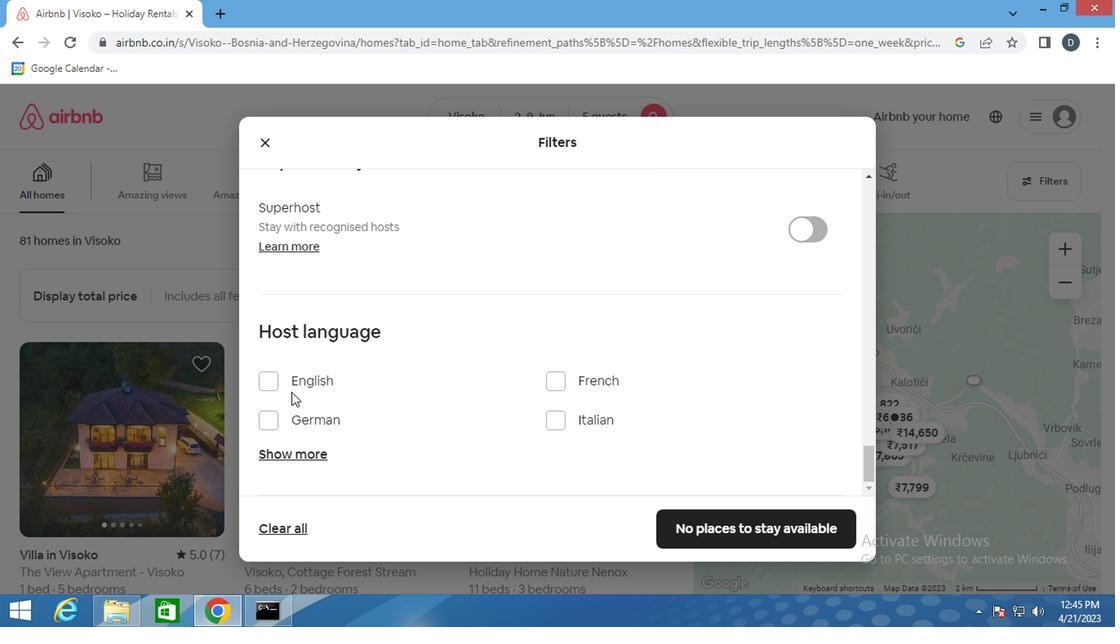 
Action: Mouse pressed left at (286, 376)
Screenshot: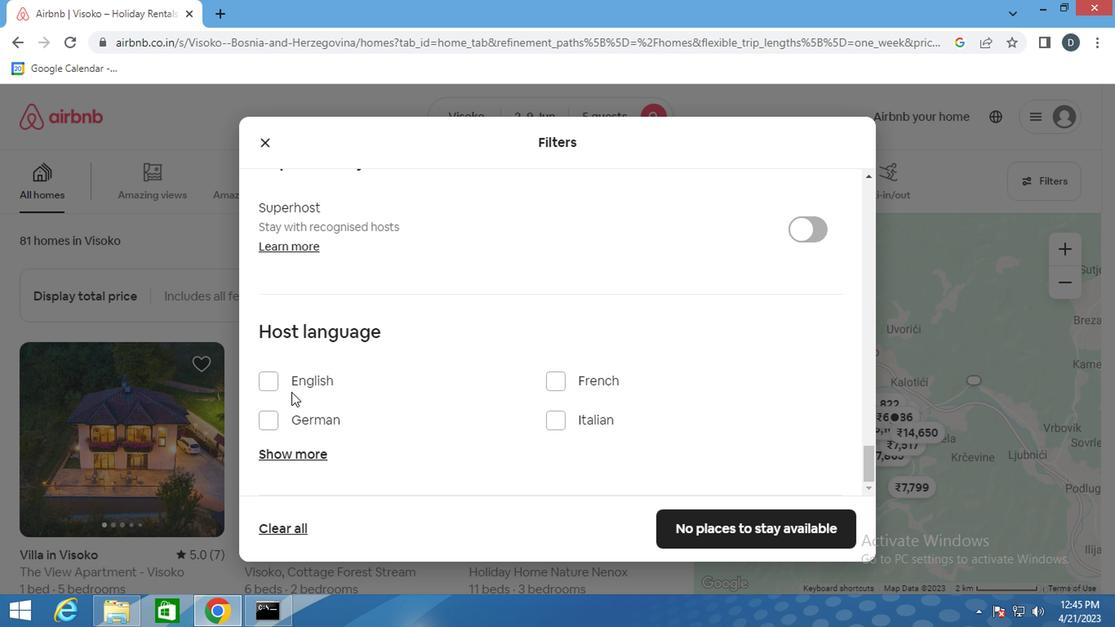 
Action: Mouse moved to (758, 513)
Screenshot: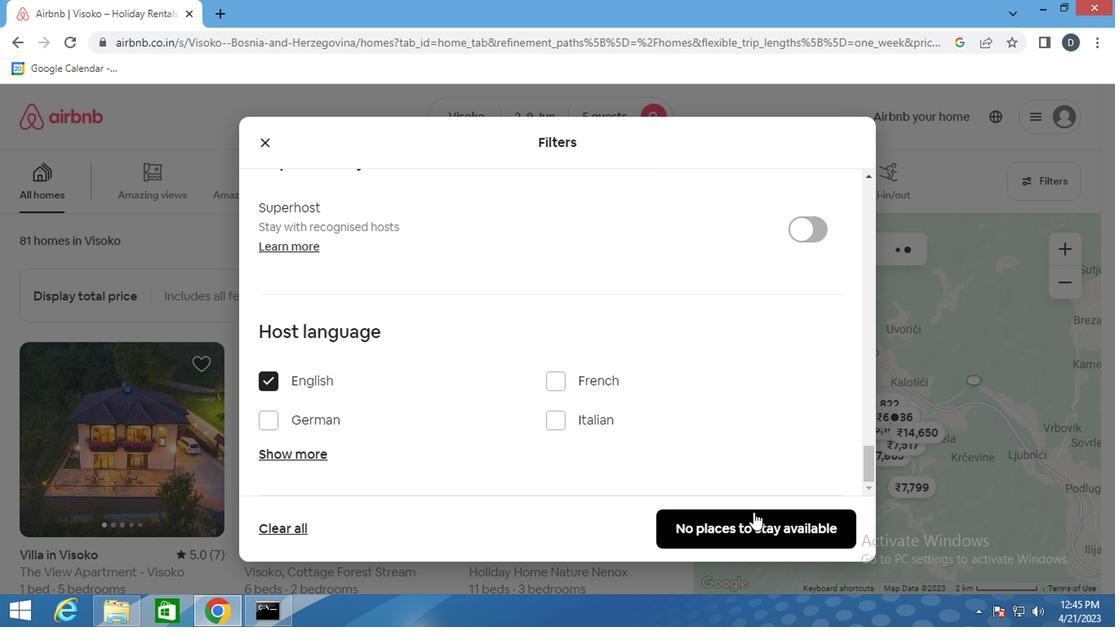 
Action: Mouse pressed left at (758, 513)
Screenshot: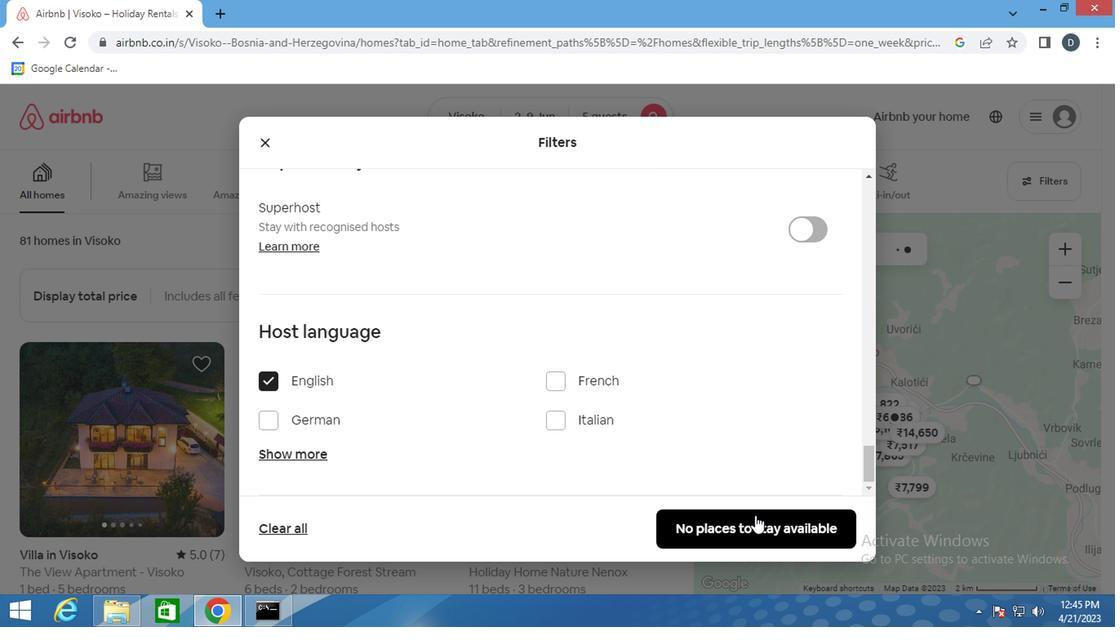 
Action: Mouse moved to (758, 493)
Screenshot: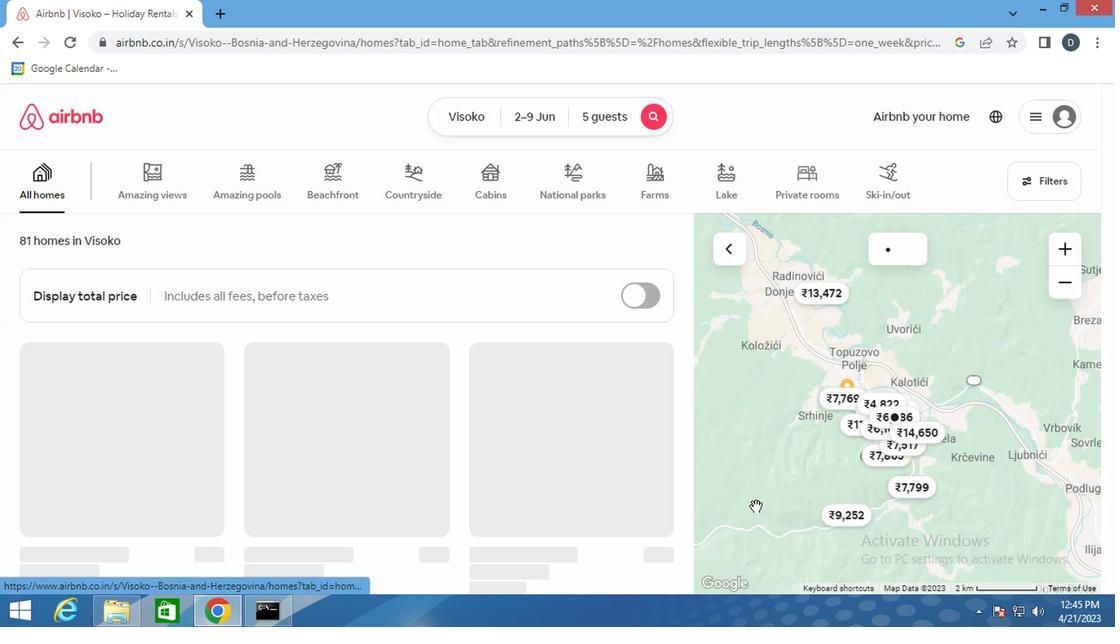 
